 Task: Configure code owners for your repository.
Action: Mouse moved to (1011, 57)
Screenshot: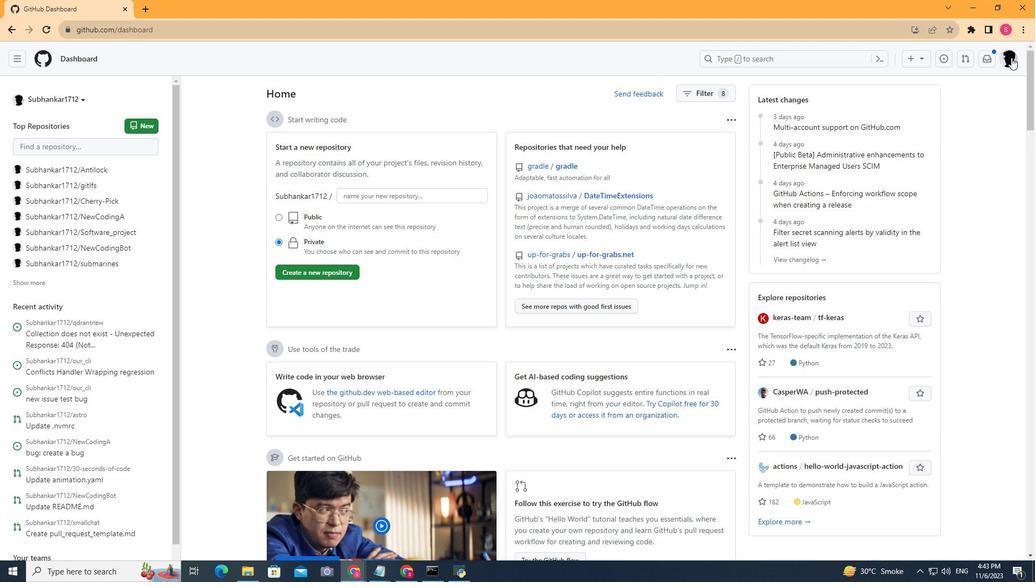 
Action: Mouse pressed left at (1011, 57)
Screenshot: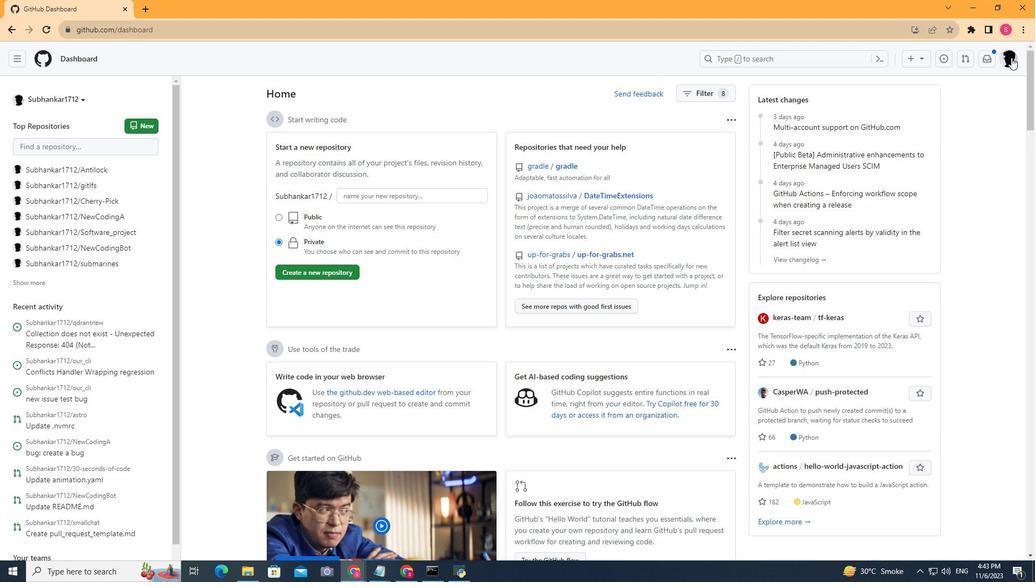 
Action: Mouse moved to (912, 159)
Screenshot: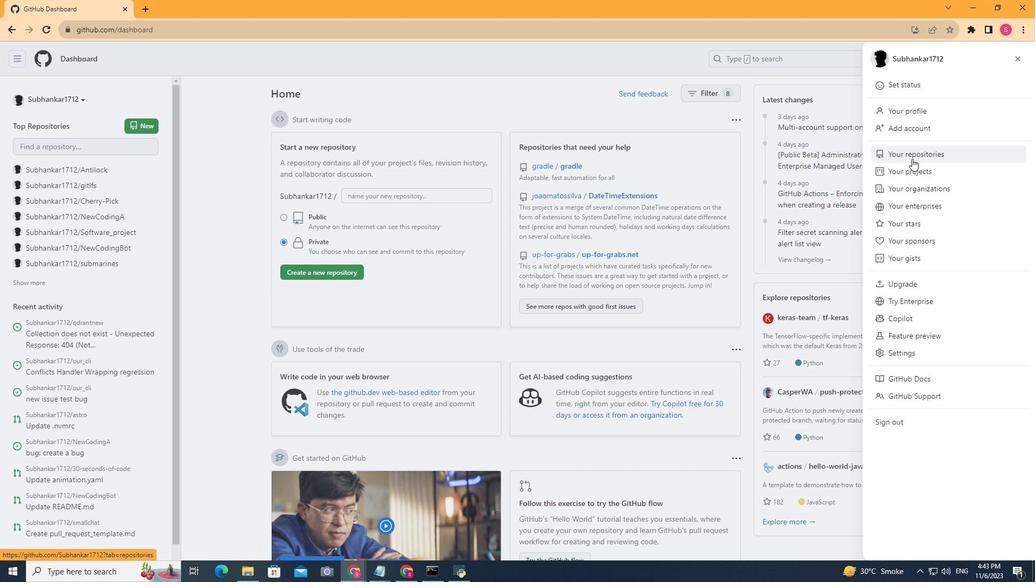 
Action: Mouse pressed left at (912, 159)
Screenshot: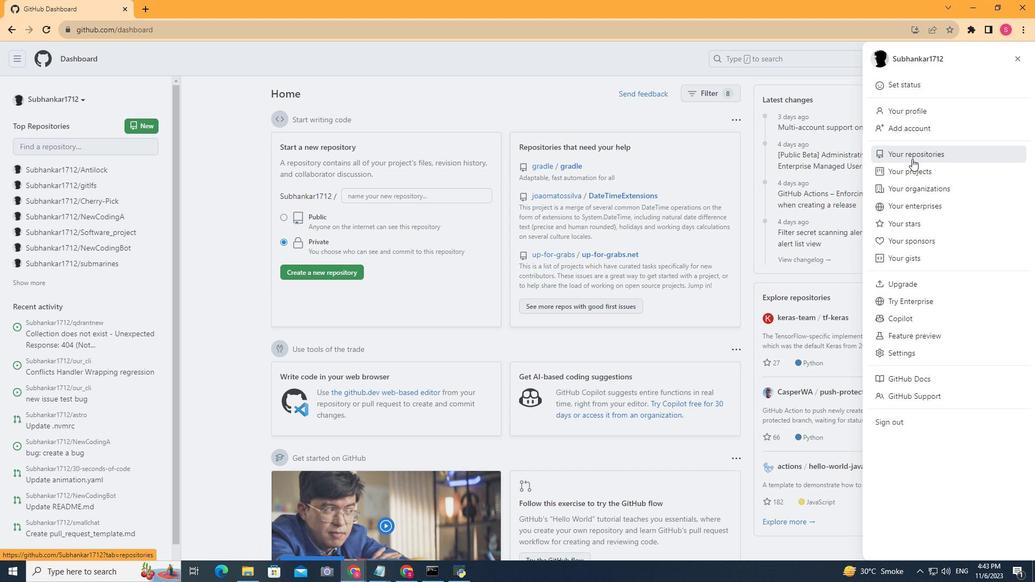 
Action: Mouse moved to (526, 236)
Screenshot: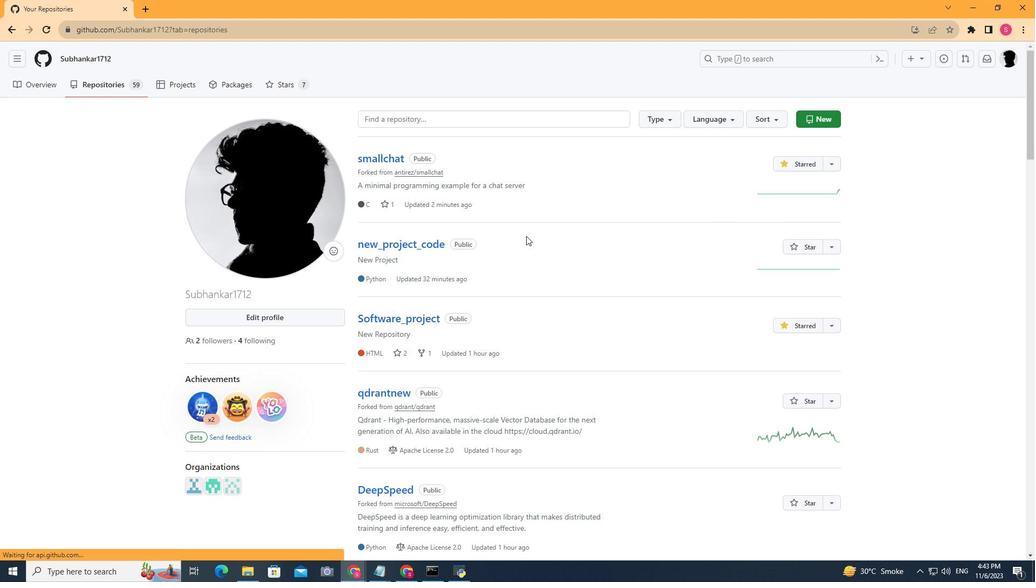 
Action: Mouse scrolled (526, 235) with delta (0, 0)
Screenshot: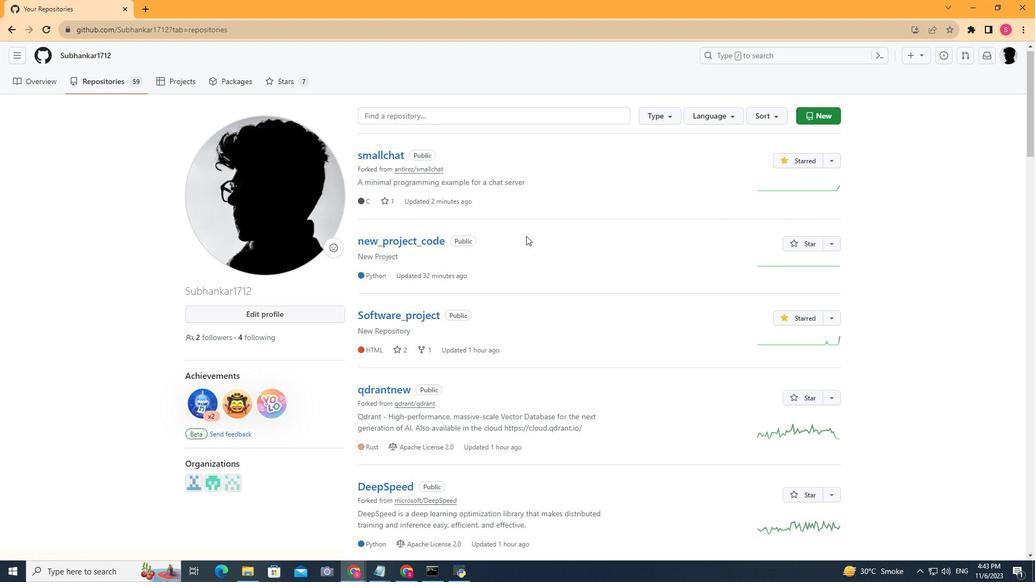 
Action: Mouse scrolled (526, 235) with delta (0, 0)
Screenshot: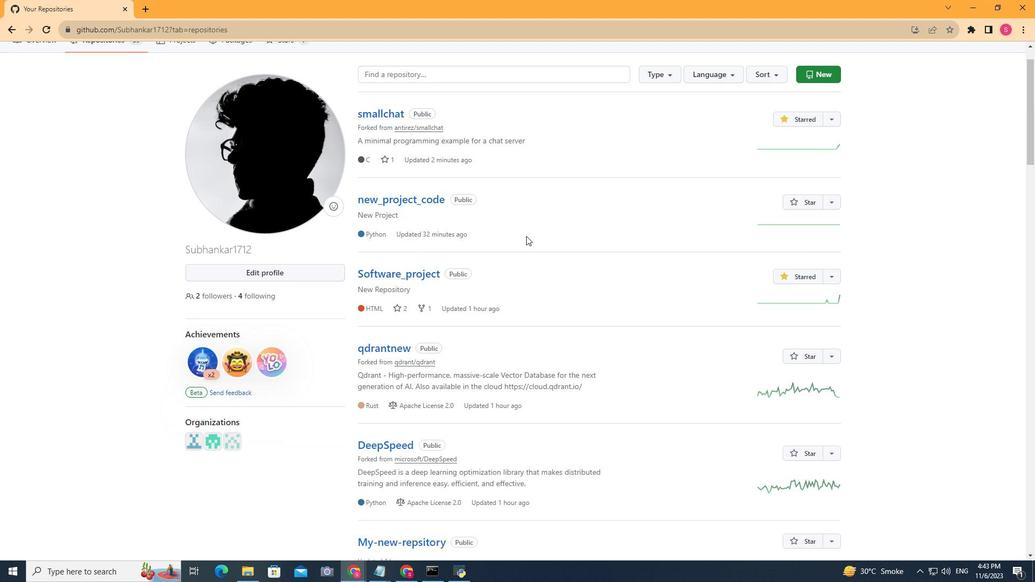 
Action: Mouse scrolled (526, 235) with delta (0, 0)
Screenshot: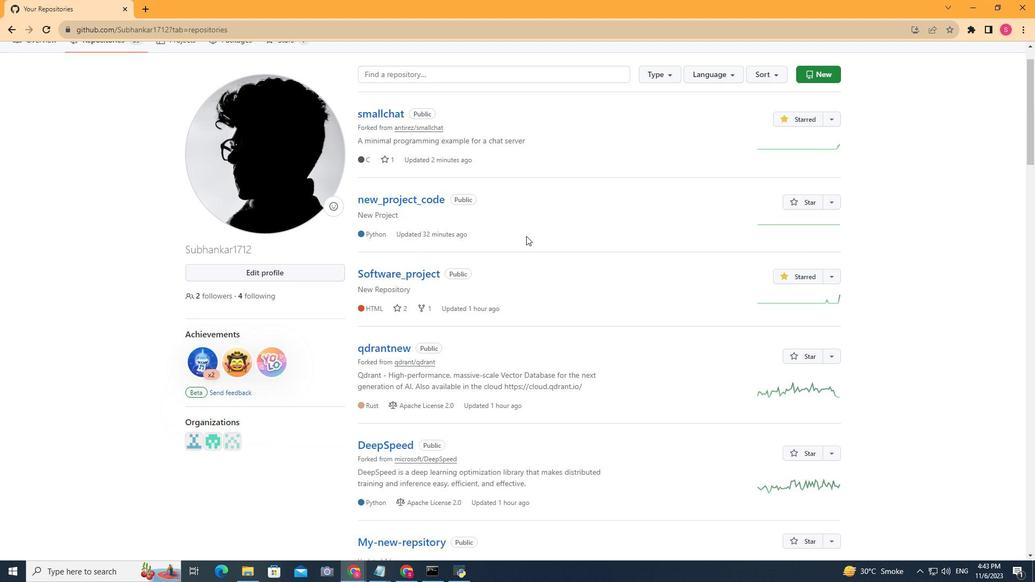 
Action: Mouse scrolled (526, 235) with delta (0, 0)
Screenshot: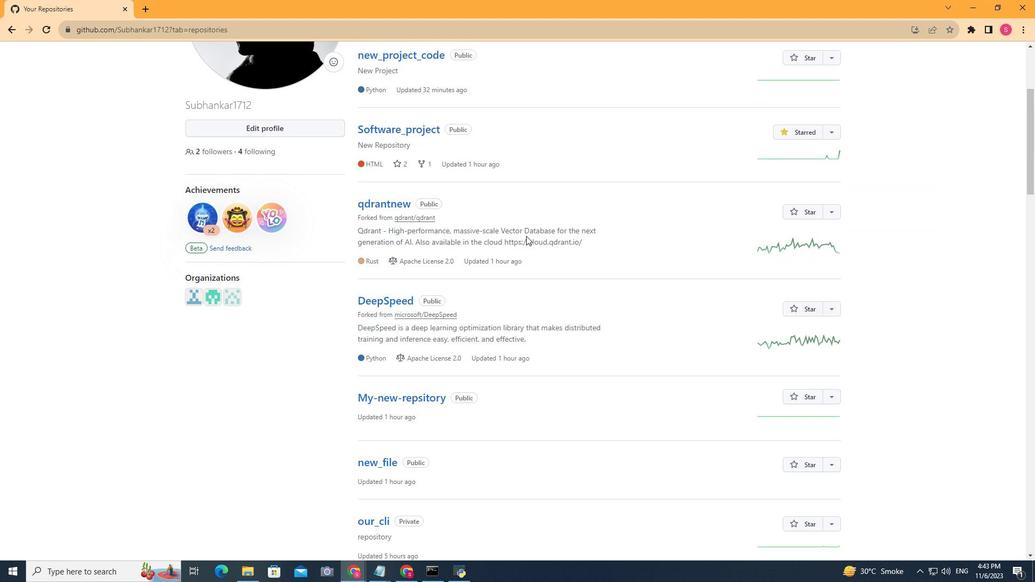 
Action: Mouse scrolled (526, 235) with delta (0, 0)
Screenshot: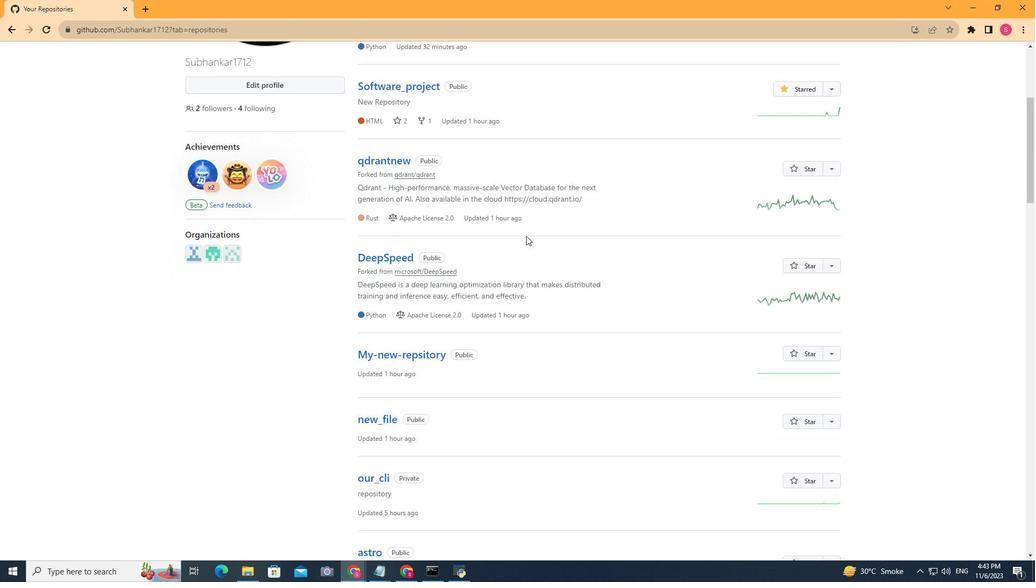 
Action: Mouse scrolled (526, 235) with delta (0, 0)
Screenshot: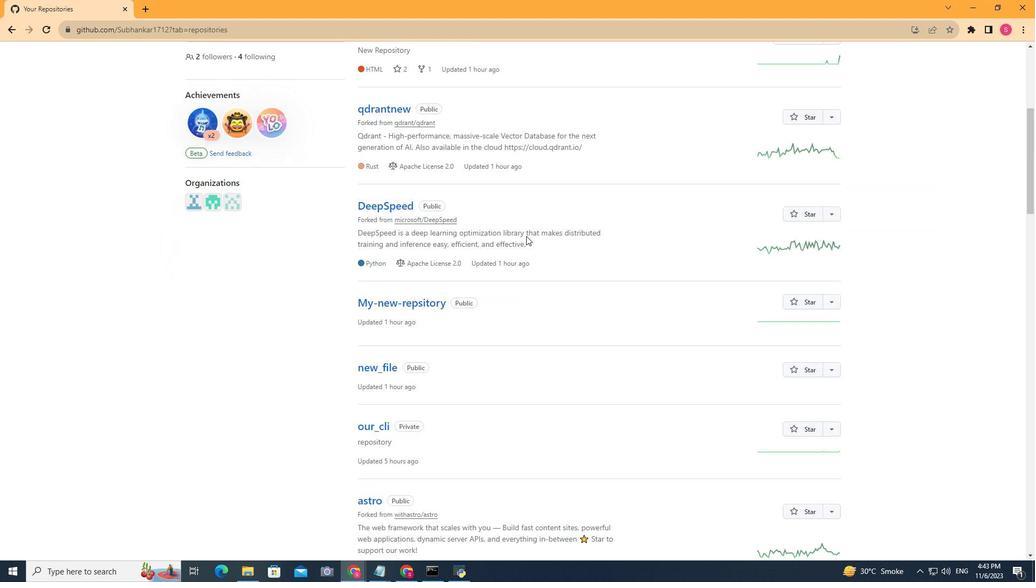 
Action: Mouse scrolled (526, 235) with delta (0, 0)
Screenshot: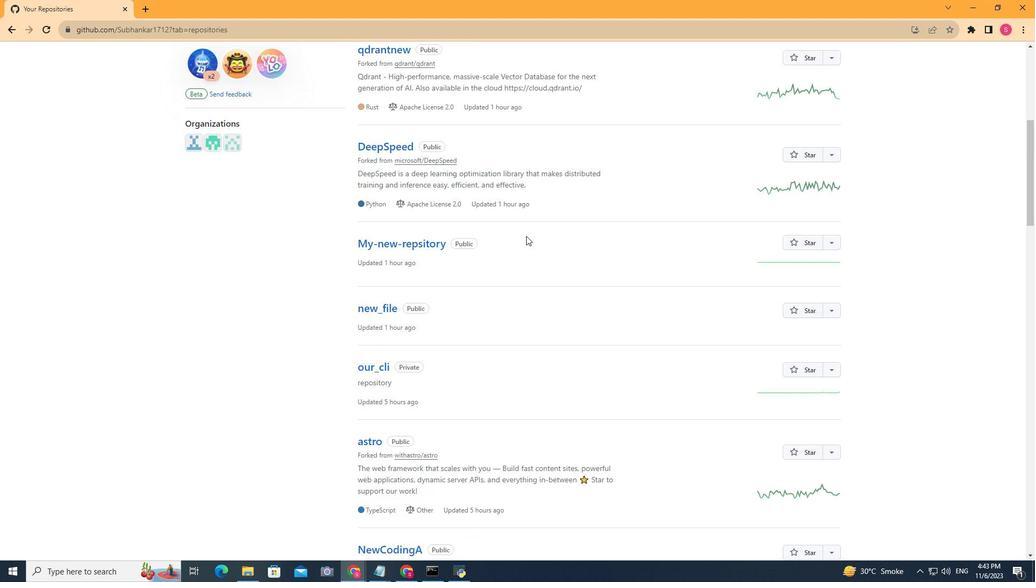 
Action: Mouse scrolled (526, 235) with delta (0, 0)
Screenshot: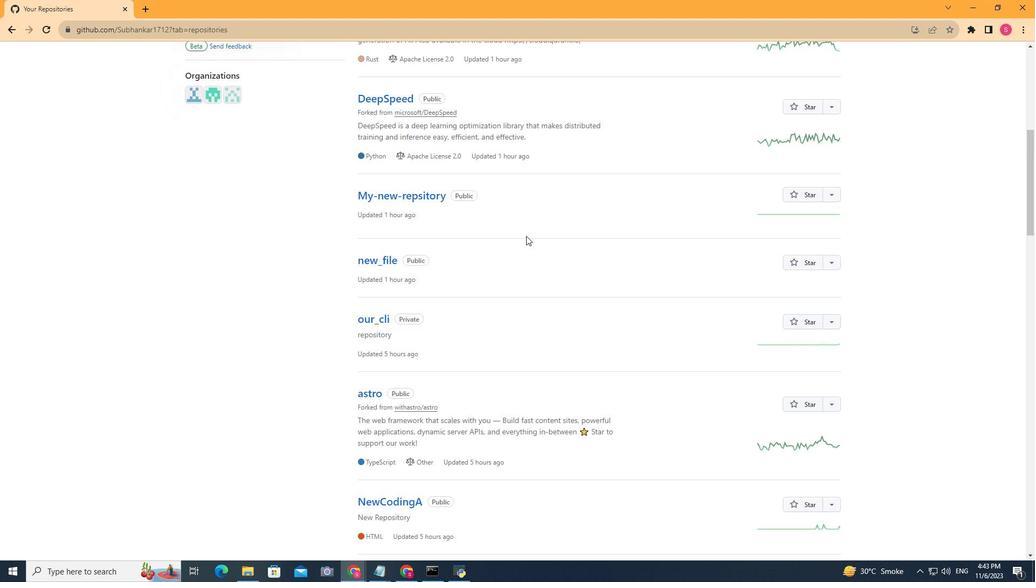 
Action: Mouse scrolled (526, 235) with delta (0, 0)
Screenshot: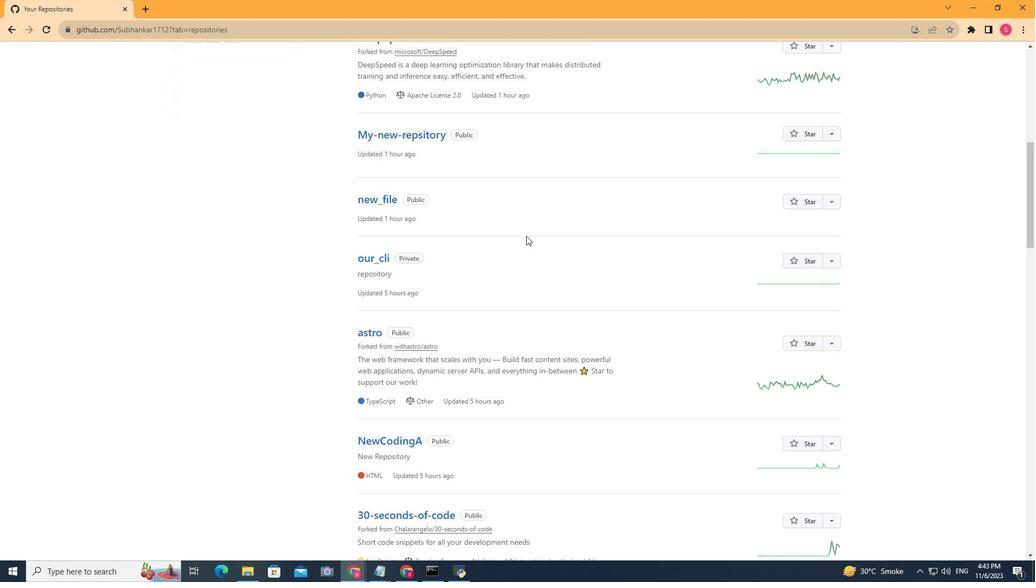 
Action: Mouse scrolled (526, 235) with delta (0, 0)
Screenshot: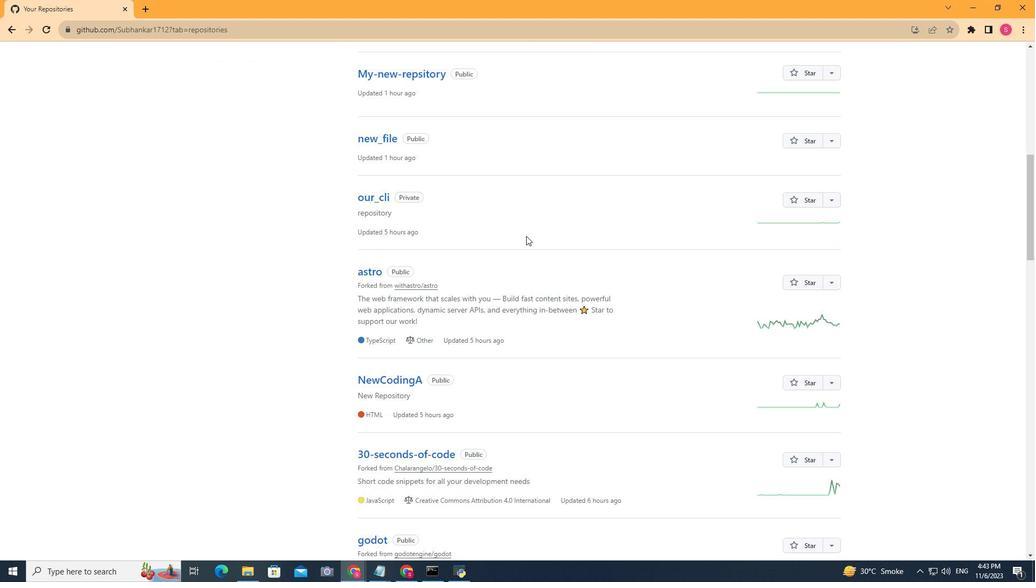 
Action: Mouse scrolled (526, 235) with delta (0, 0)
Screenshot: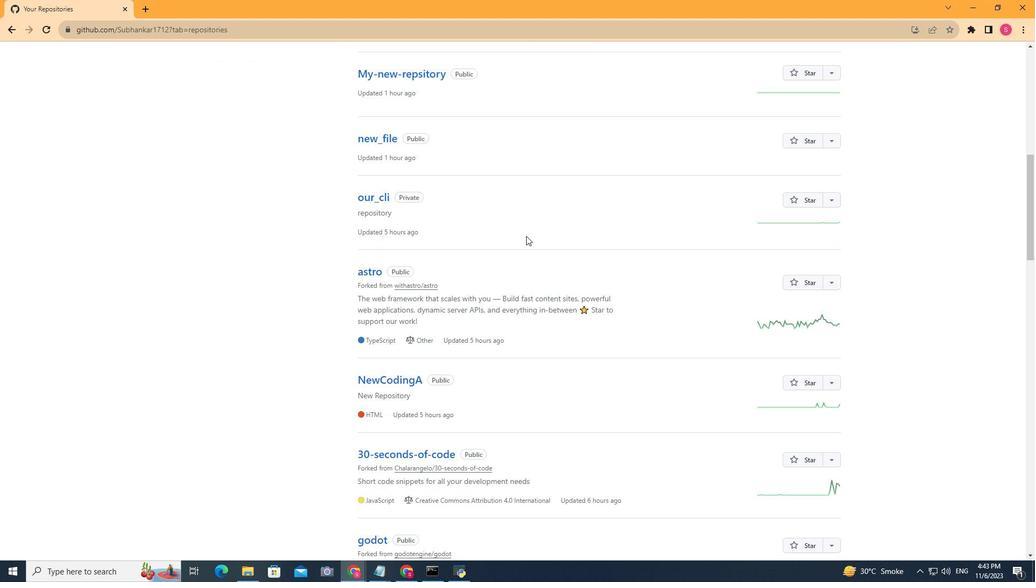 
Action: Mouse scrolled (526, 235) with delta (0, 0)
Screenshot: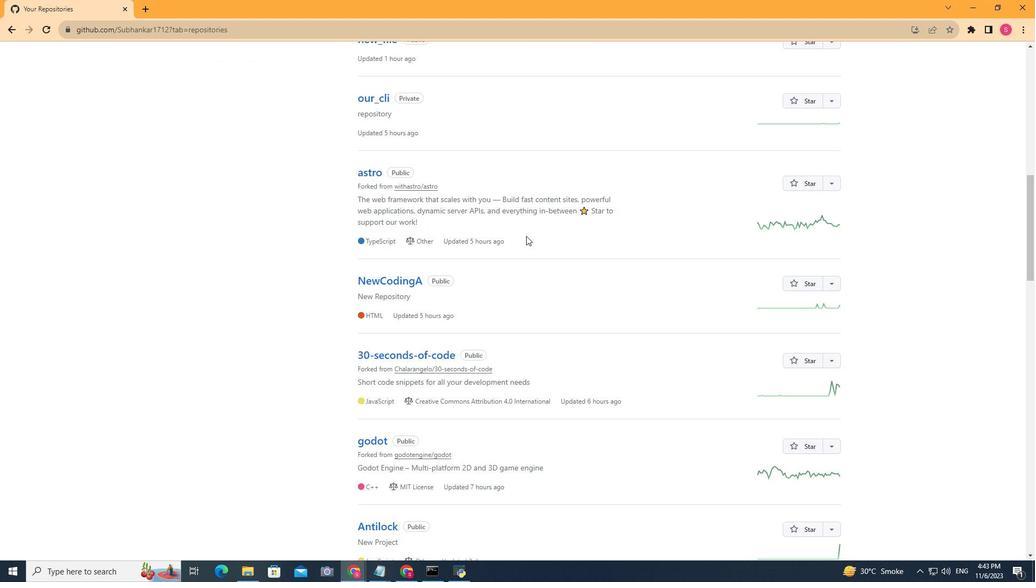 
Action: Mouse scrolled (526, 235) with delta (0, 0)
Screenshot: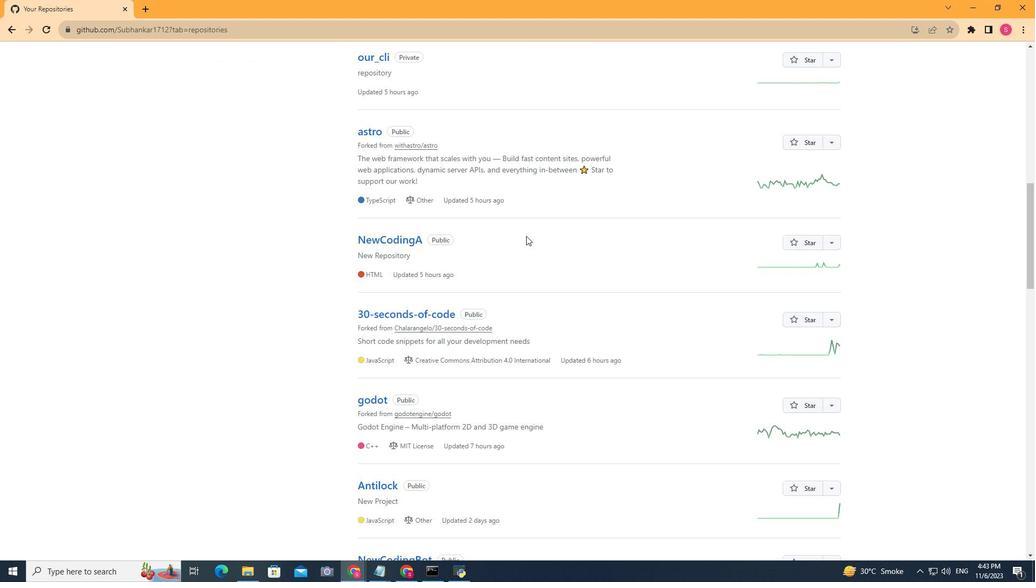 
Action: Mouse scrolled (526, 235) with delta (0, 0)
Screenshot: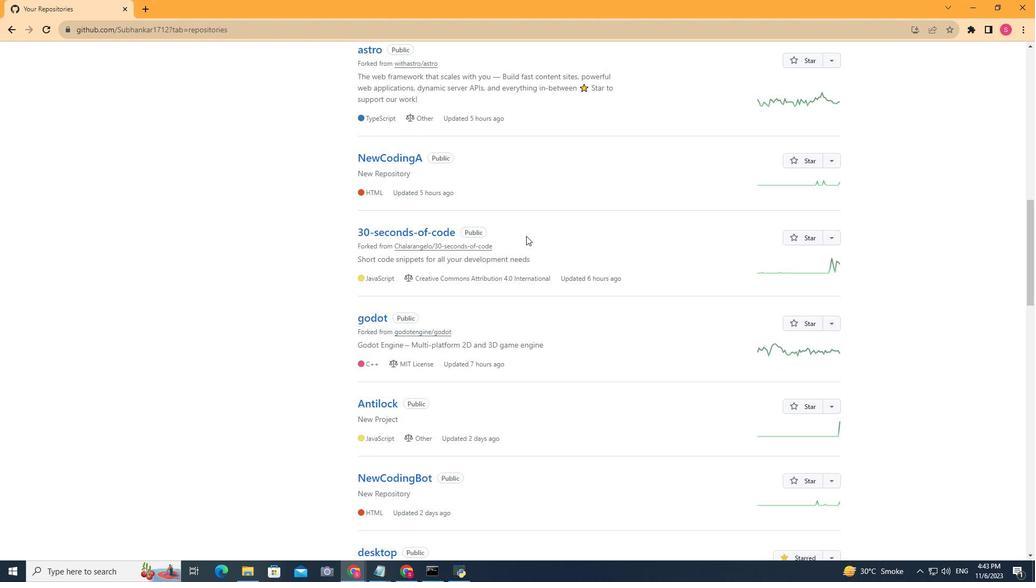 
Action: Mouse moved to (365, 301)
Screenshot: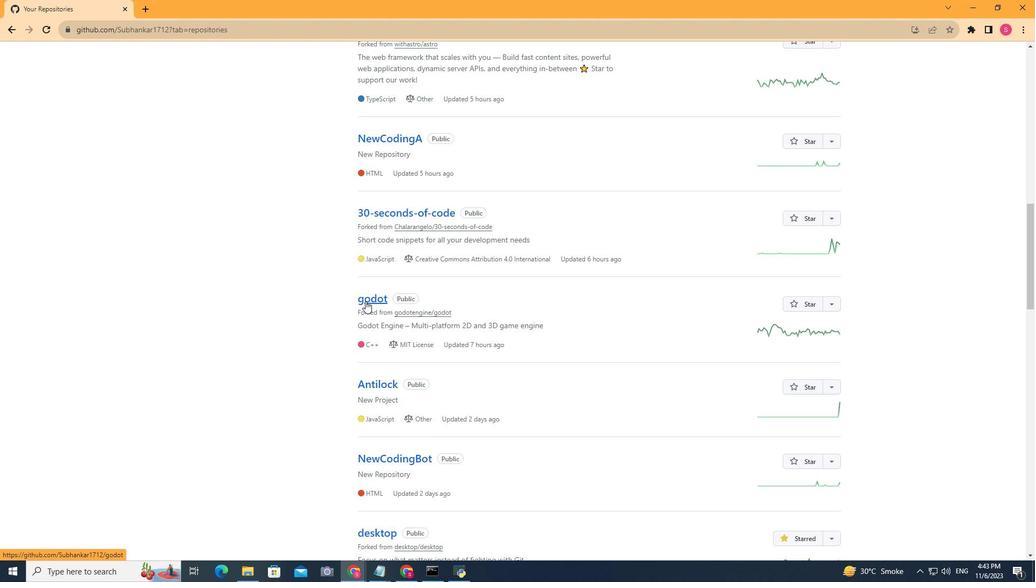 
Action: Mouse pressed left at (365, 301)
Screenshot: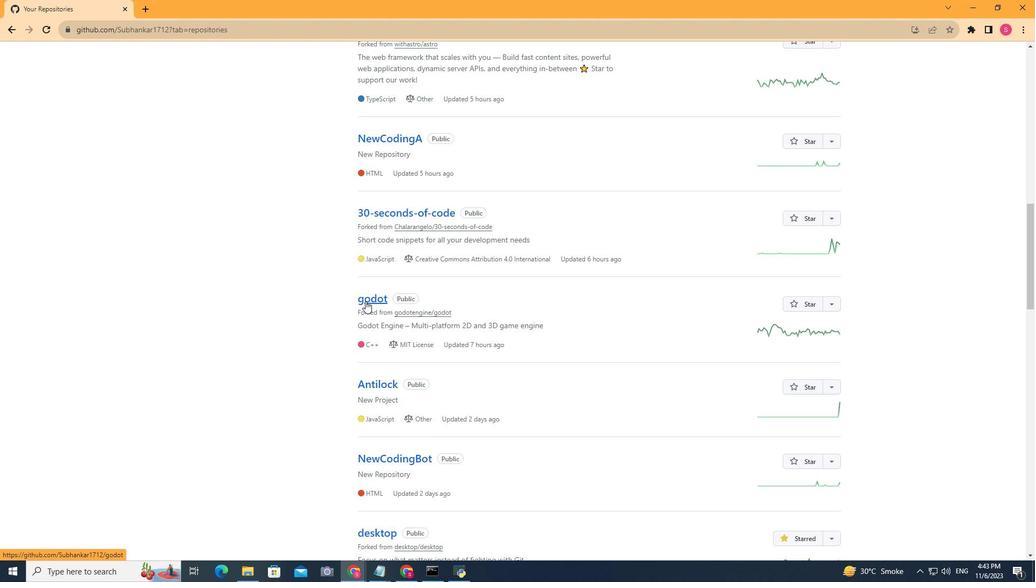 
Action: Mouse moved to (599, 165)
Screenshot: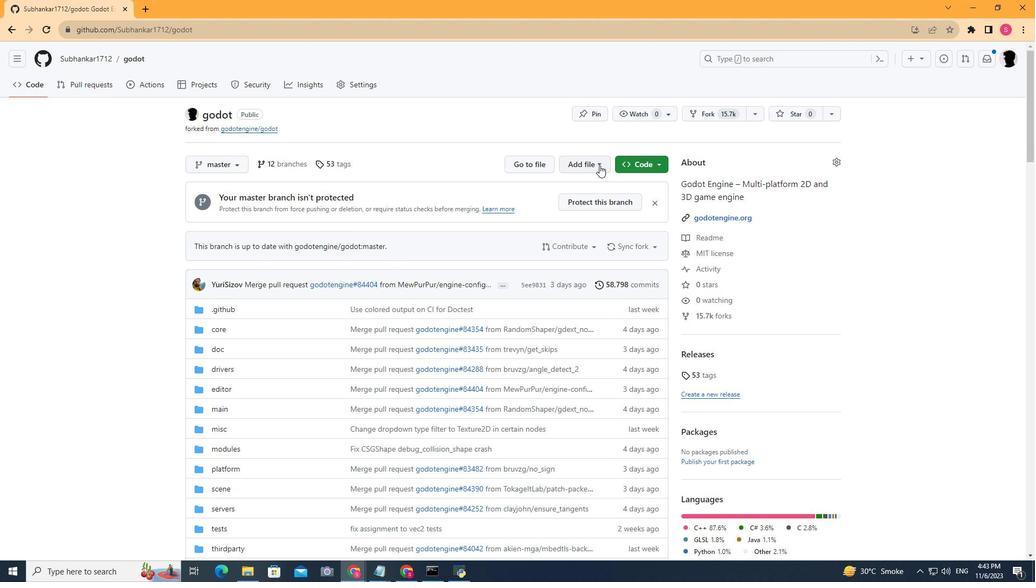 
Action: Mouse pressed left at (599, 165)
Screenshot: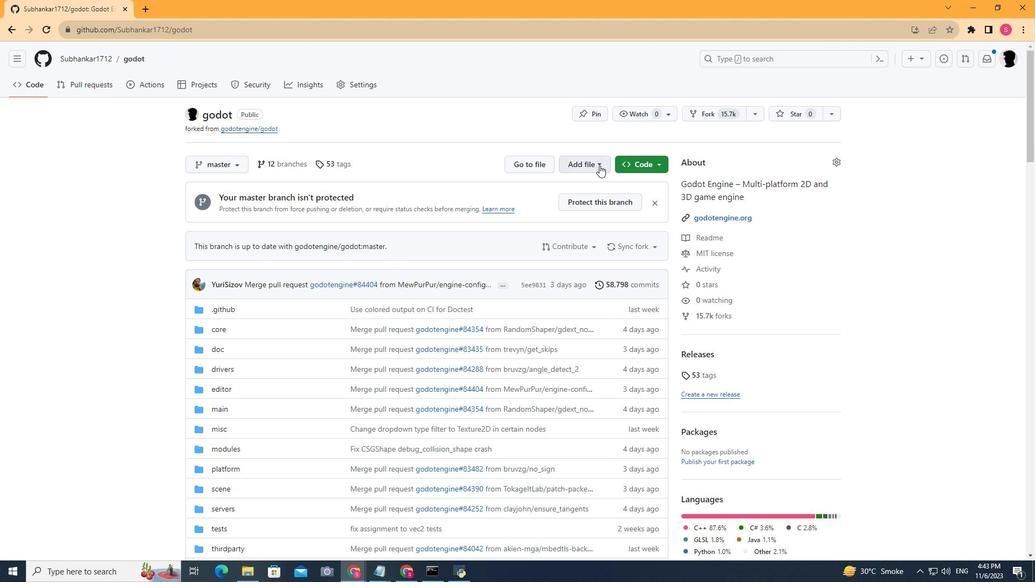 
Action: Mouse moved to (539, 180)
Screenshot: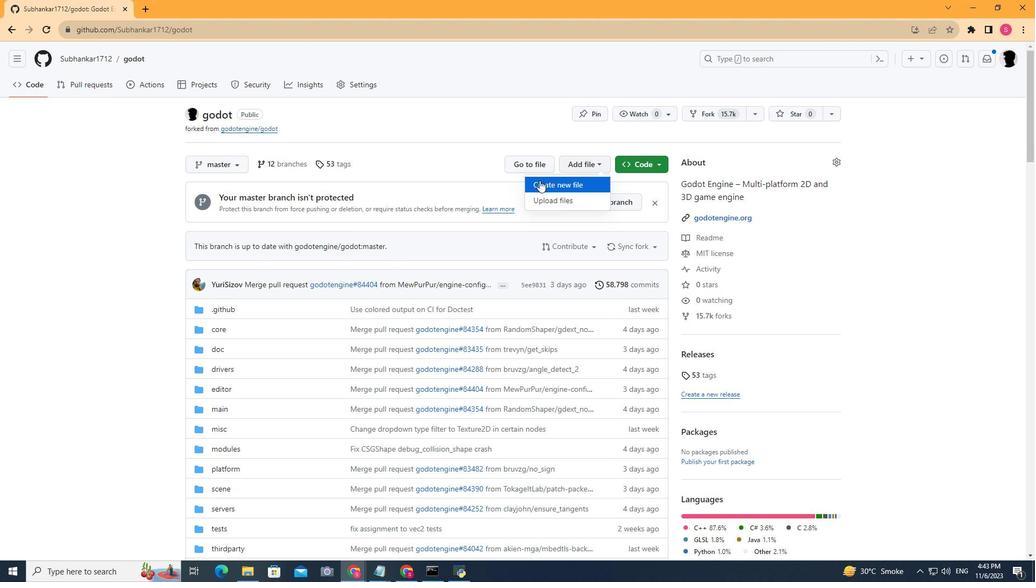 
Action: Mouse pressed left at (539, 180)
Screenshot: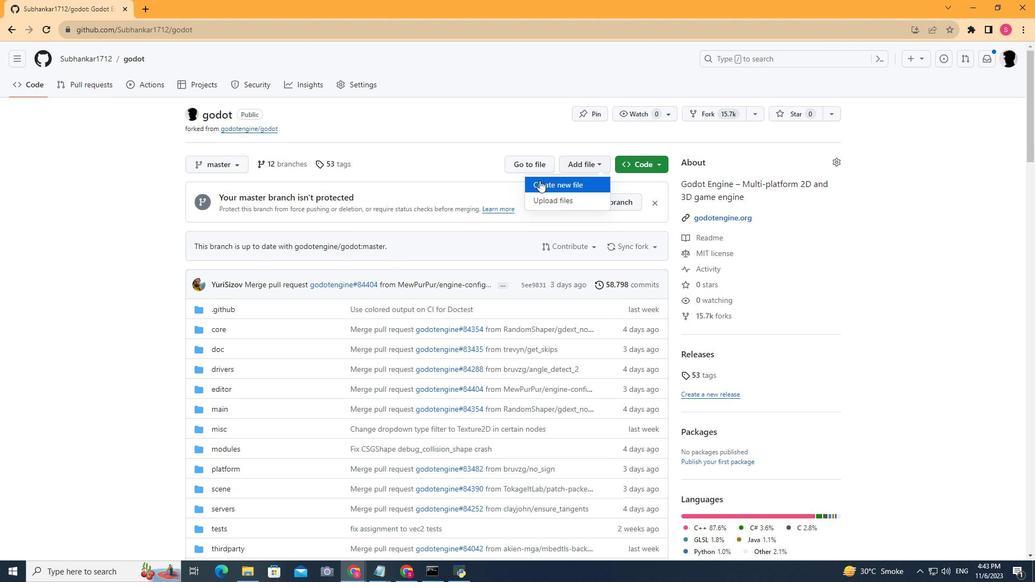 
Action: Mouse moved to (280, 117)
Screenshot: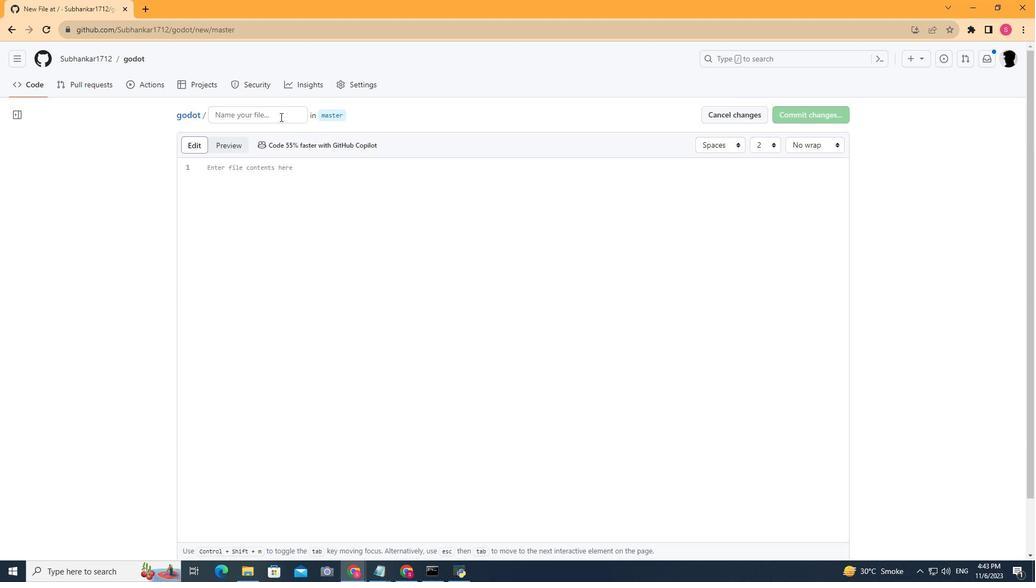 
Action: Mouse pressed left at (280, 117)
Screenshot: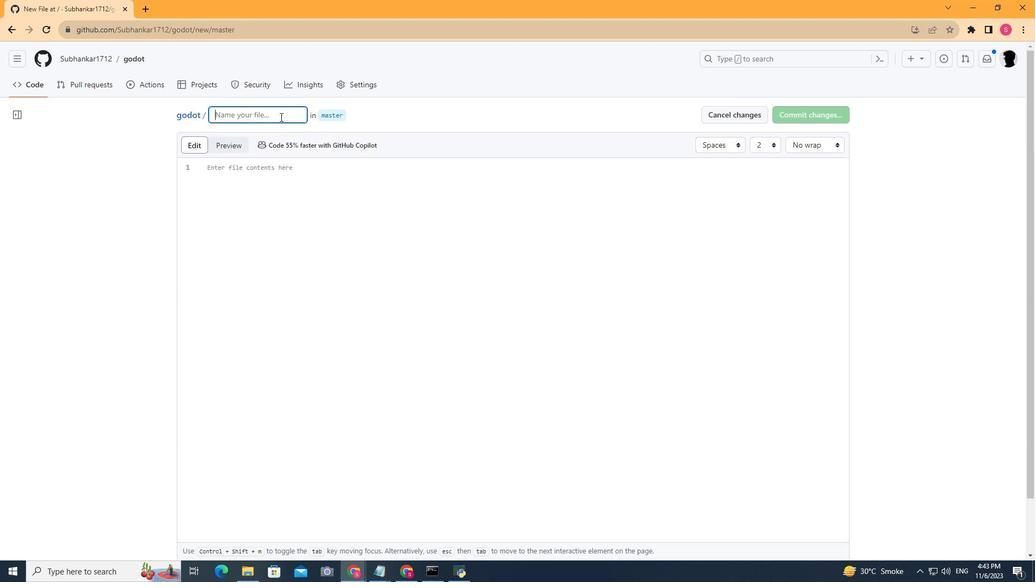 
Action: Key pressed <Key.shift><Key.shift><Key.shift><Key.shift><Key.shift><Key.shift><Key.shift><Key.shift><Key.shift><Key.shift><Key.shift><Key.shift><Key.shift><Key.shift><Key.shift><Key.shift><Key.shift><Key.shift><Key.shift><Key.shift>CODEOWNERS
Screenshot: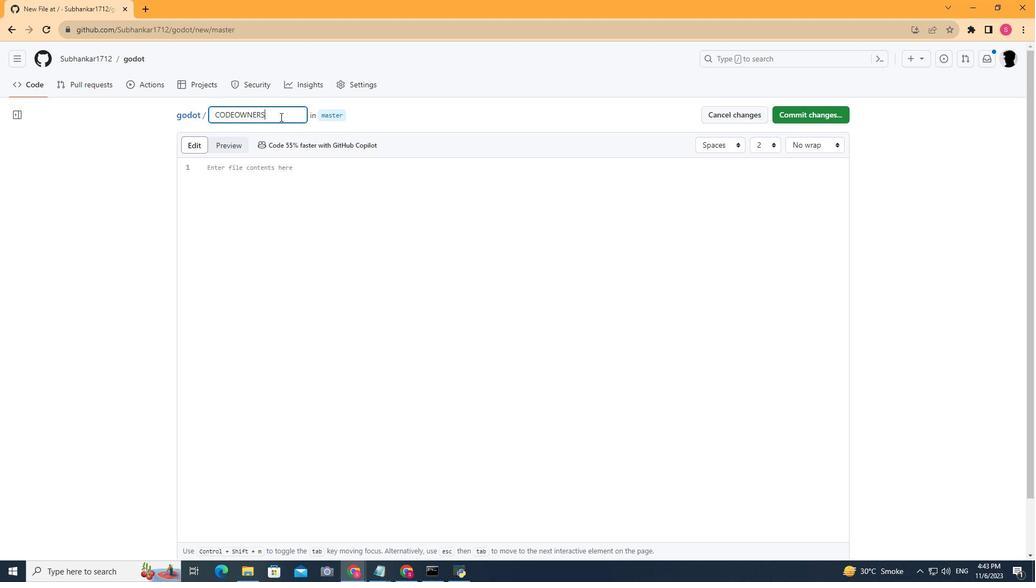 
Action: Mouse moved to (253, 180)
Screenshot: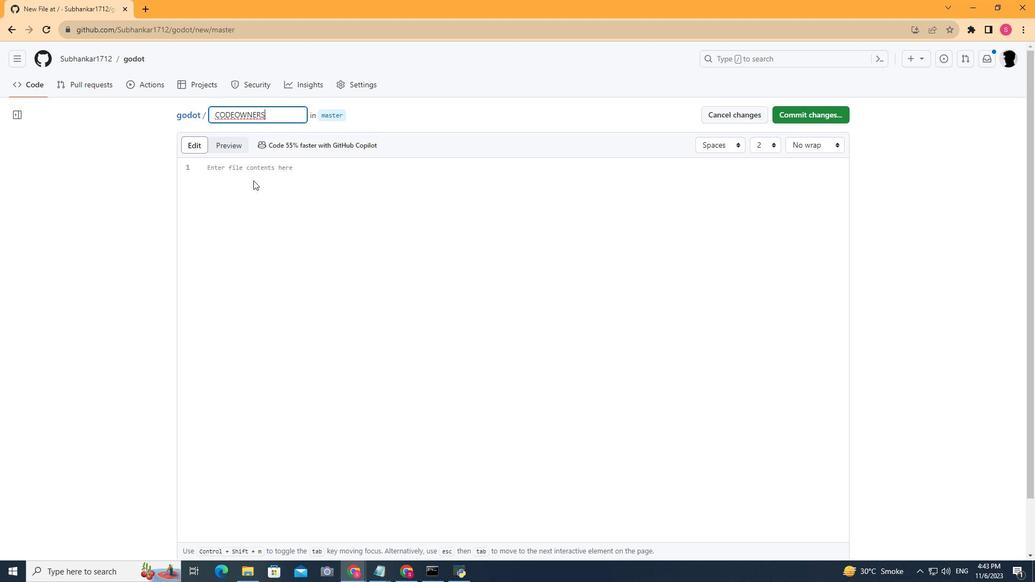 
Action: Mouse pressed left at (253, 180)
Screenshot: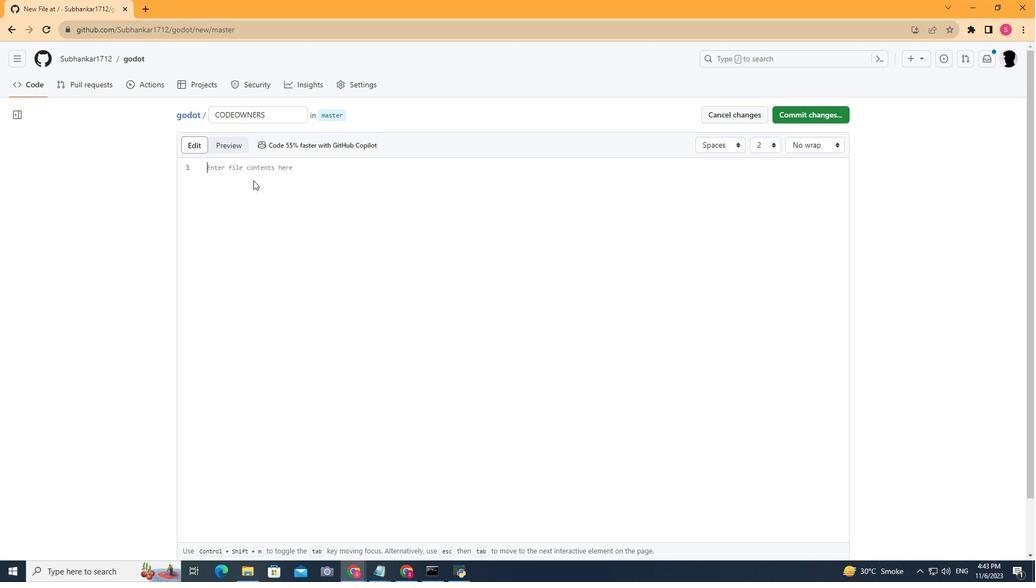 
Action: Key pressed /platform<Key.shift><Key.shift><Key.shift>_ma<Key.backspace>ethods.py<Key.space><Key.shift>@<Key.shift><Key.shift><Key.shift><Key.shift><Key.shift><Key.shift><Key.shift><Key.shift><Key.shift>Yuri<Key.shift><Key.shift><Key.shift>Sizov
Screenshot: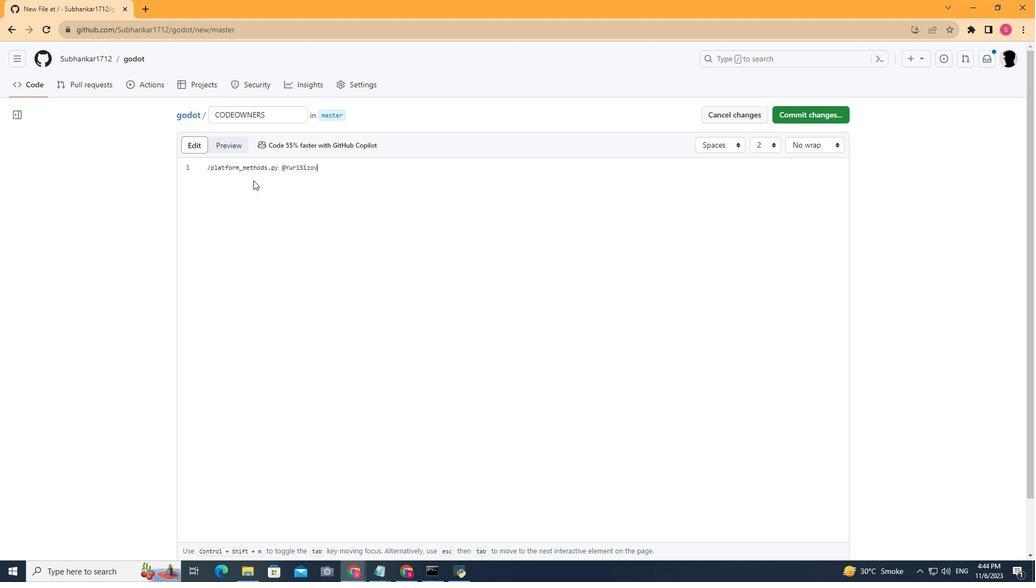 
Action: Mouse moved to (806, 118)
Screenshot: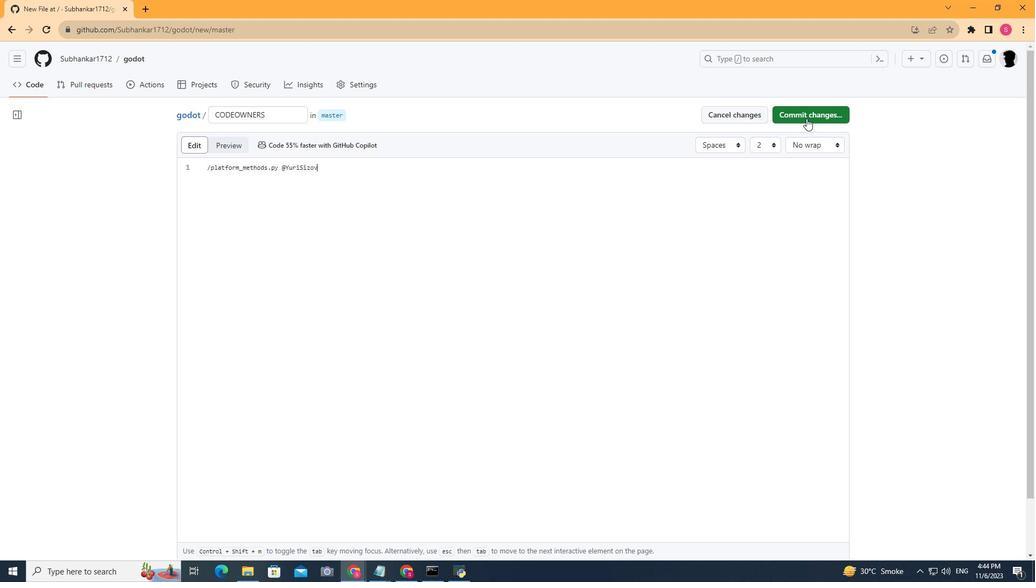 
Action: Mouse pressed left at (806, 118)
Screenshot: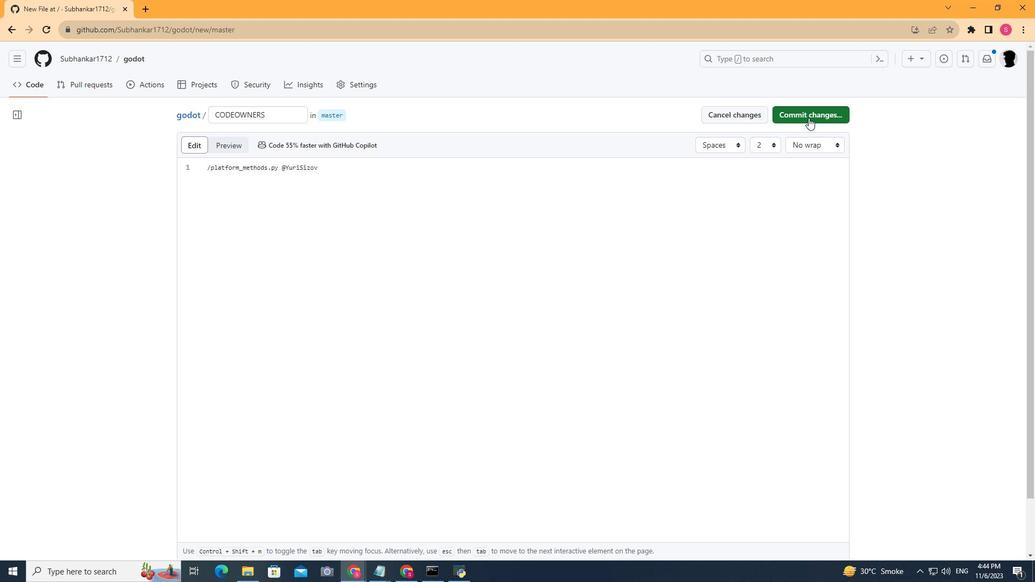
Action: Mouse moved to (627, 419)
Screenshot: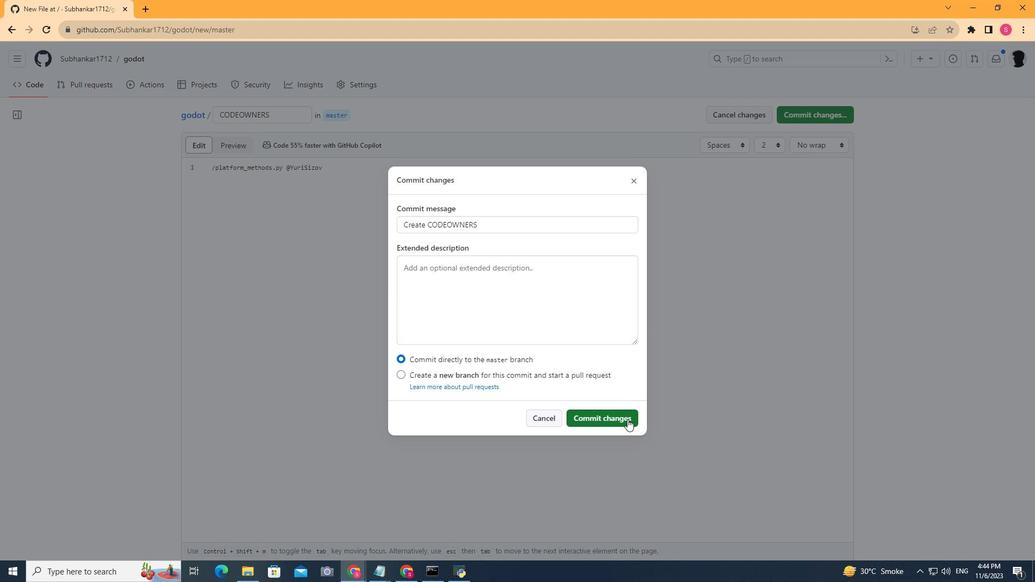 
Action: Mouse pressed left at (627, 419)
Screenshot: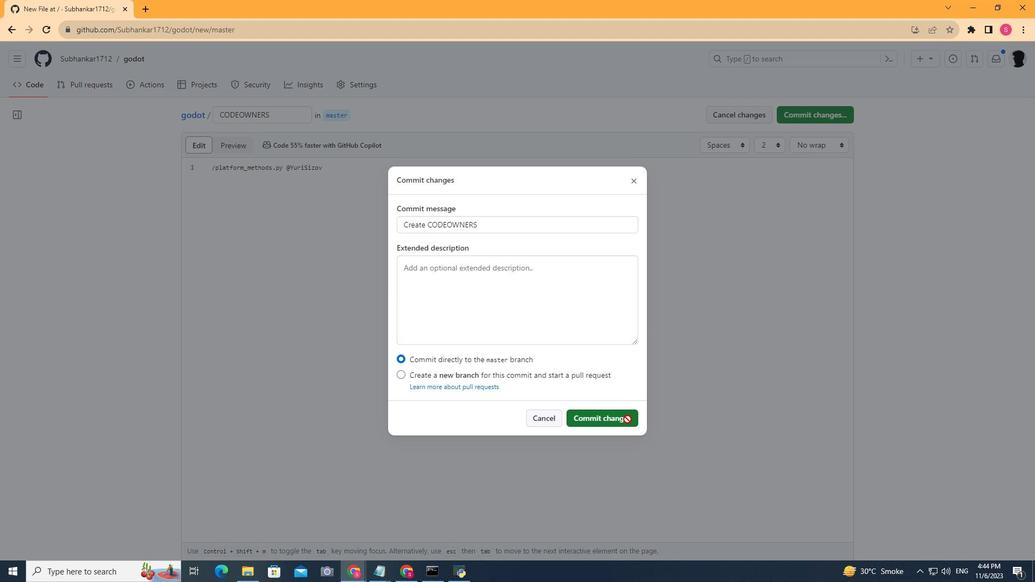 
Action: Mouse moved to (400, 296)
Screenshot: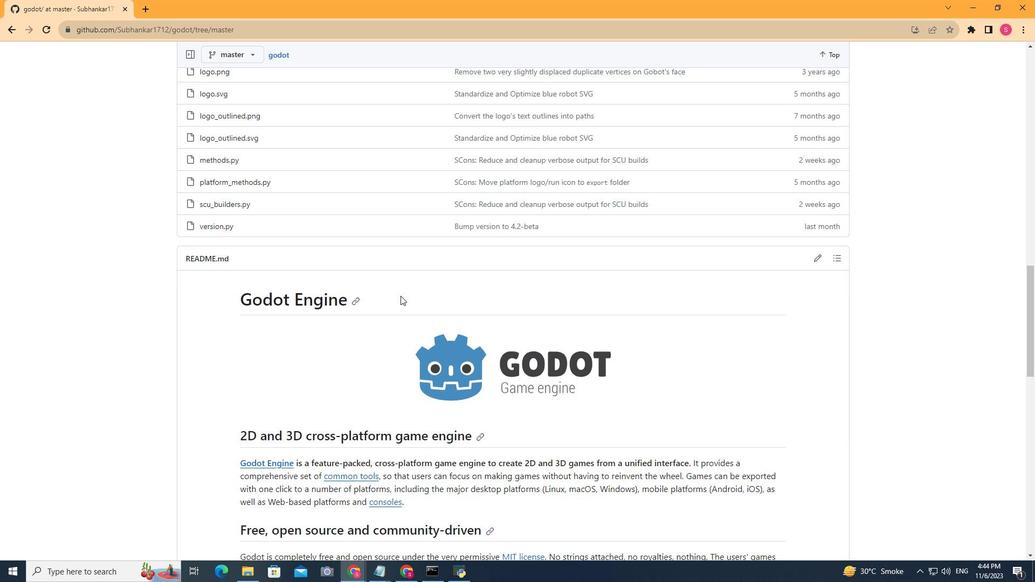 
Action: Mouse scrolled (400, 296) with delta (0, 0)
Screenshot: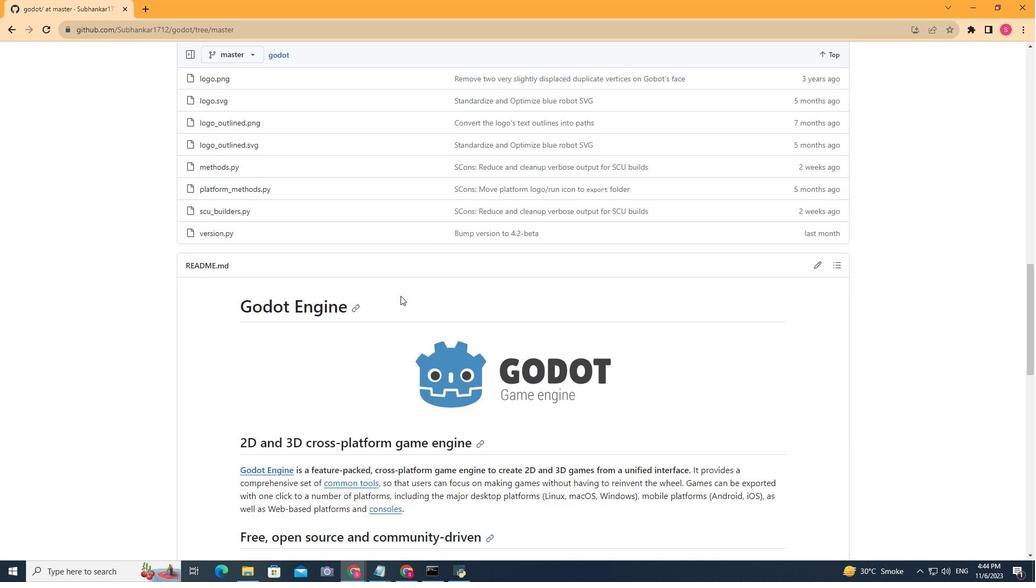 
Action: Mouse scrolled (400, 296) with delta (0, 0)
Screenshot: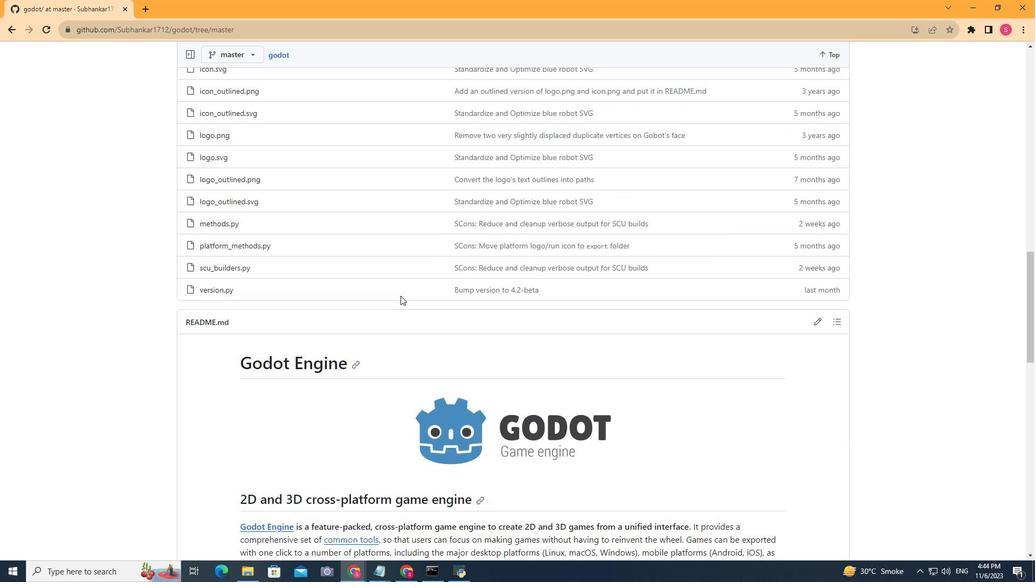 
Action: Mouse scrolled (400, 296) with delta (0, 0)
Screenshot: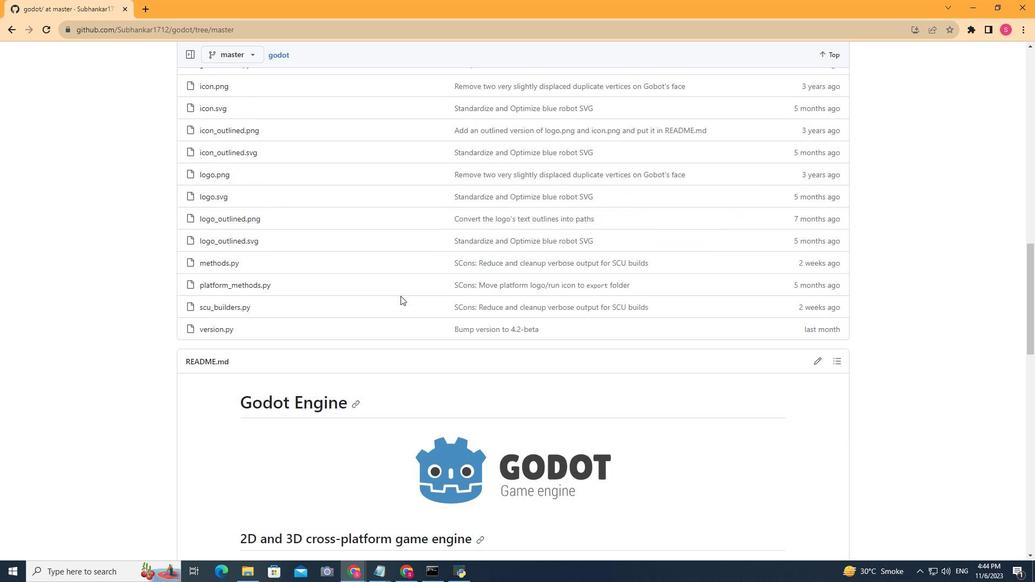 
Action: Mouse moved to (245, 332)
Screenshot: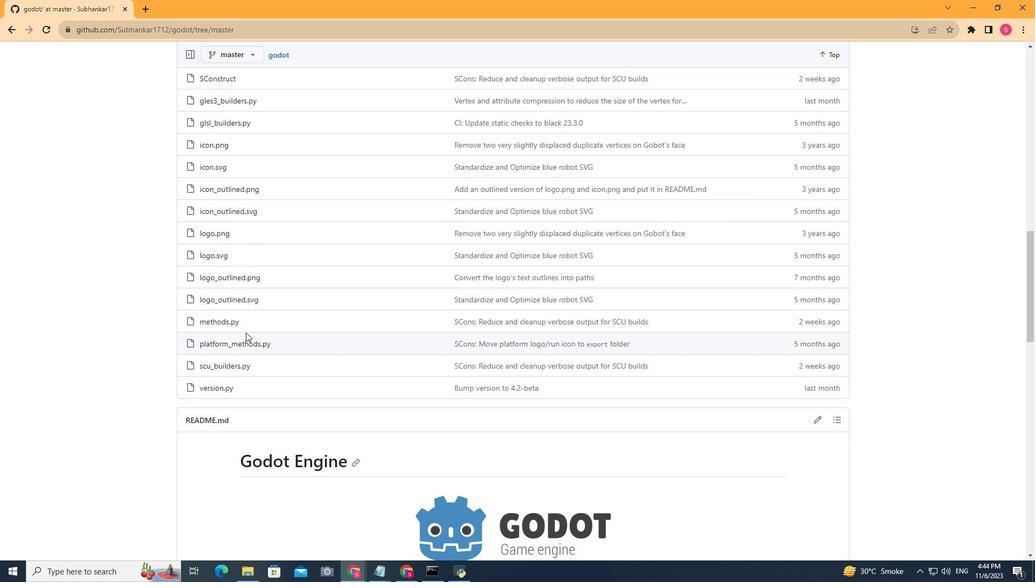 
Action: Mouse scrolled (245, 333) with delta (0, 0)
Screenshot: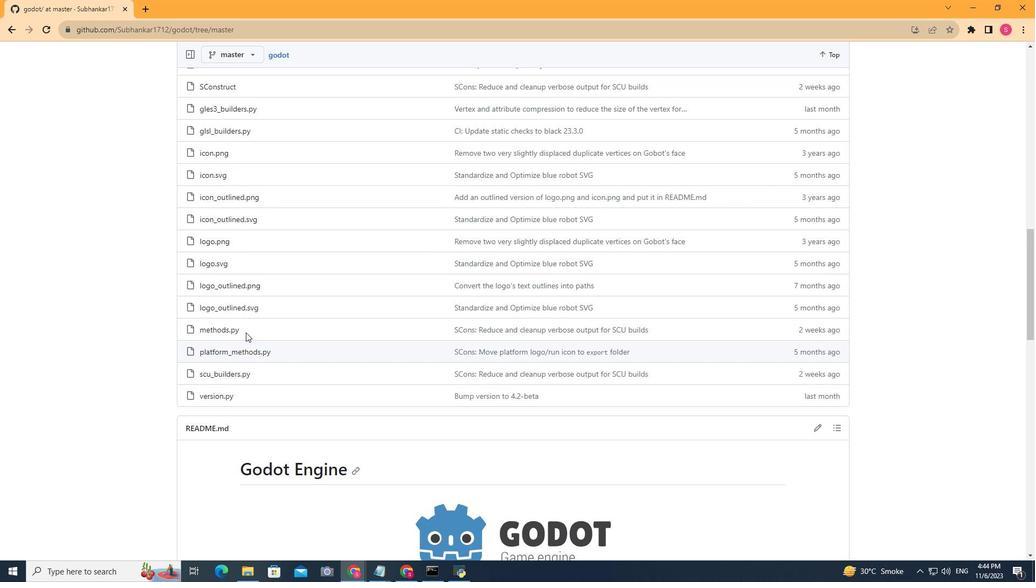 
Action: Mouse scrolled (245, 333) with delta (0, 0)
Screenshot: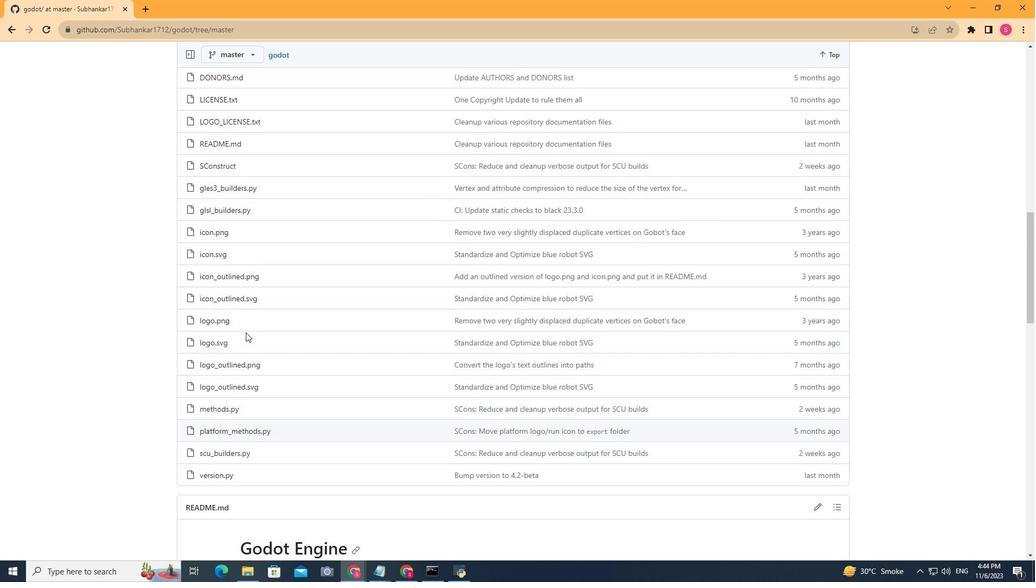 
Action: Mouse scrolled (245, 333) with delta (0, 0)
Screenshot: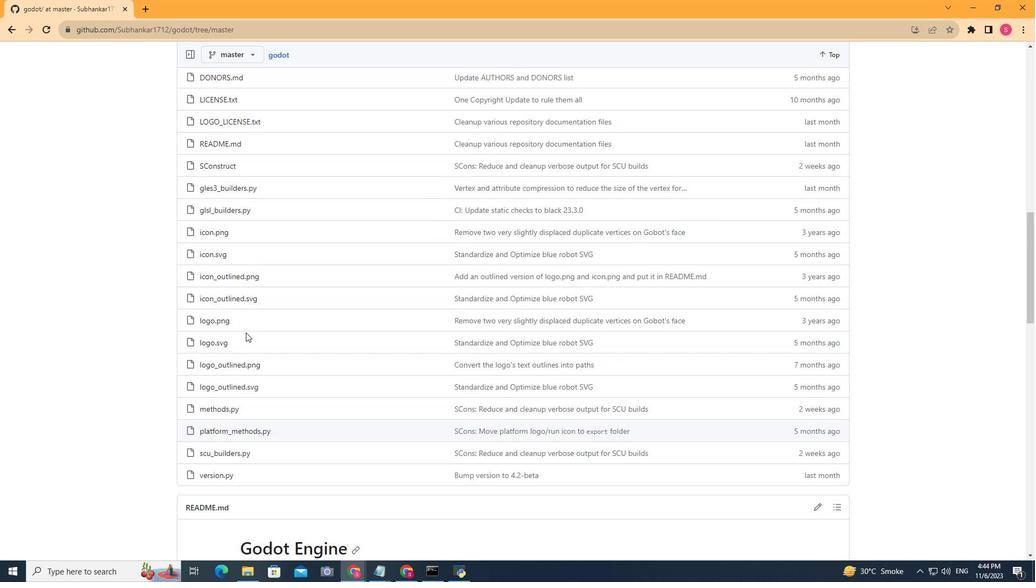 
Action: Mouse scrolled (245, 333) with delta (0, 0)
Screenshot: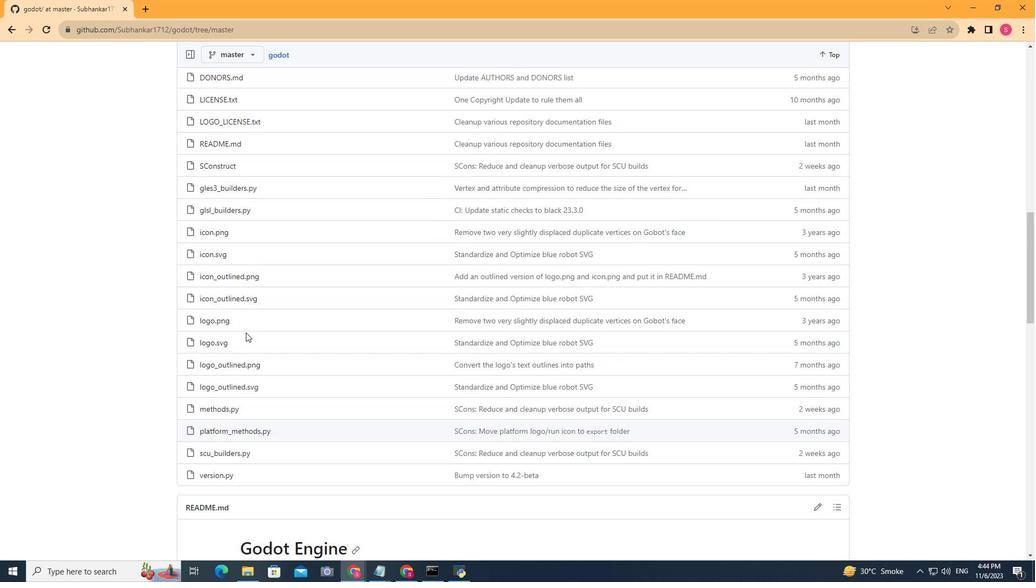 
Action: Mouse scrolled (245, 333) with delta (0, 0)
Screenshot: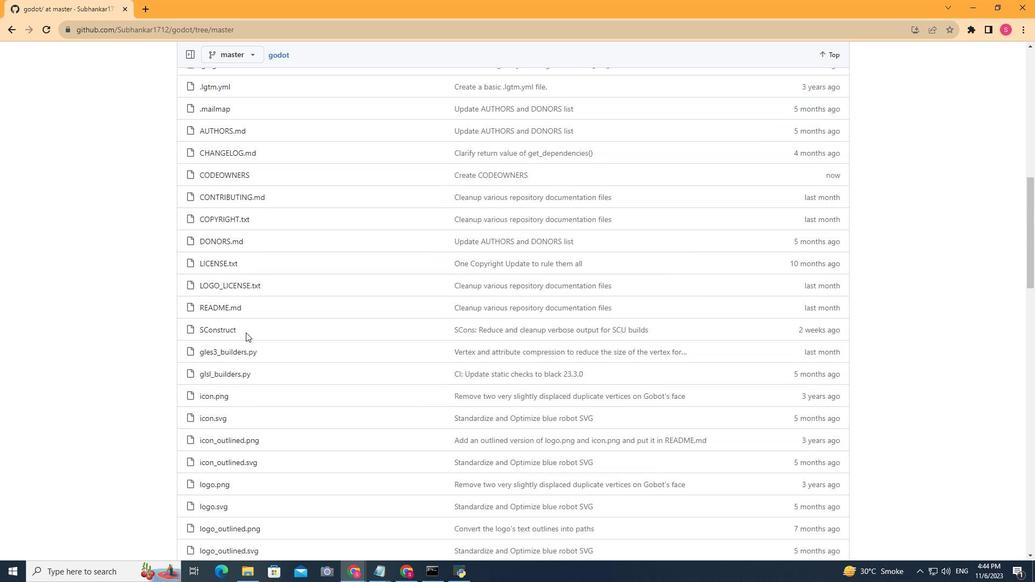 
Action: Mouse moved to (245, 332)
Screenshot: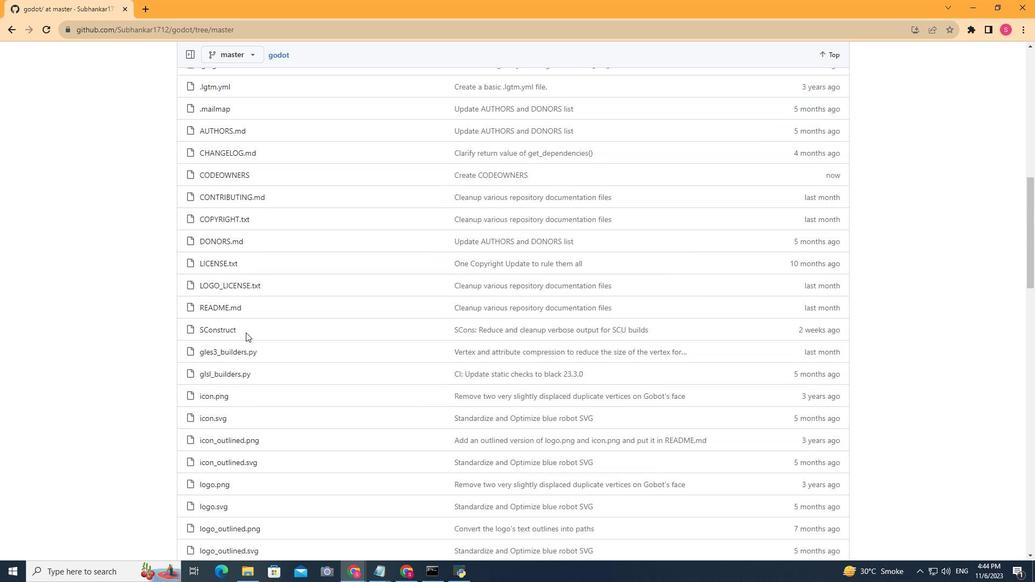
Action: Mouse scrolled (245, 333) with delta (0, 0)
Screenshot: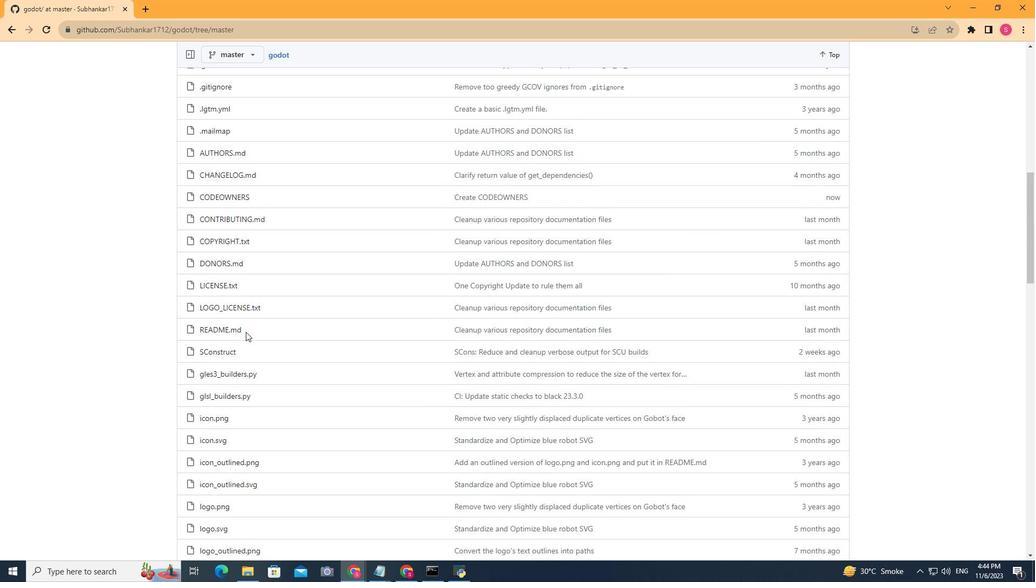 
Action: Mouse scrolled (245, 333) with delta (0, 0)
Screenshot: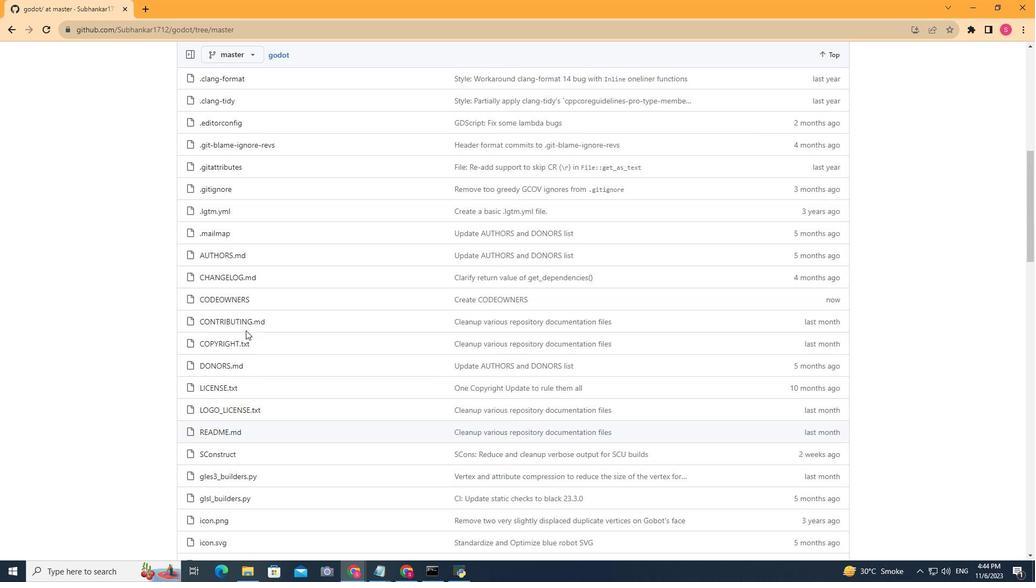 
Action: Mouse scrolled (245, 333) with delta (0, 0)
Screenshot: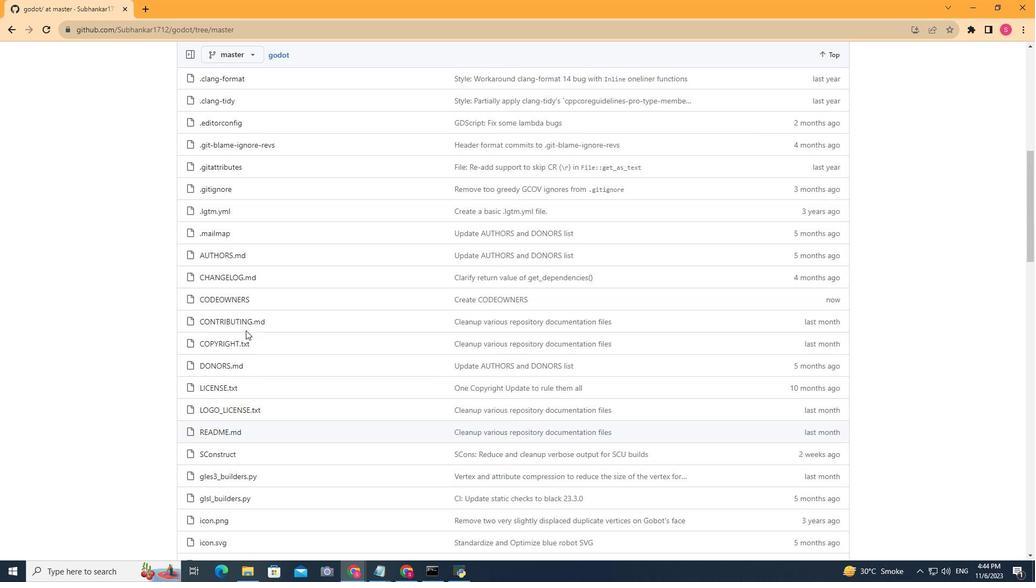 
Action: Mouse moved to (245, 332)
Screenshot: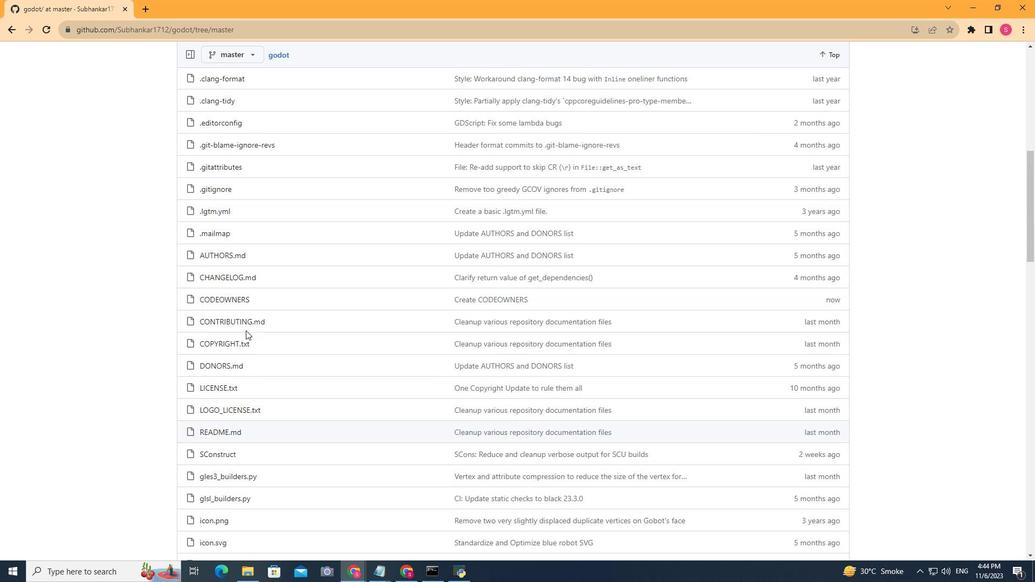 
Action: Mouse scrolled (245, 332) with delta (0, 0)
Screenshot: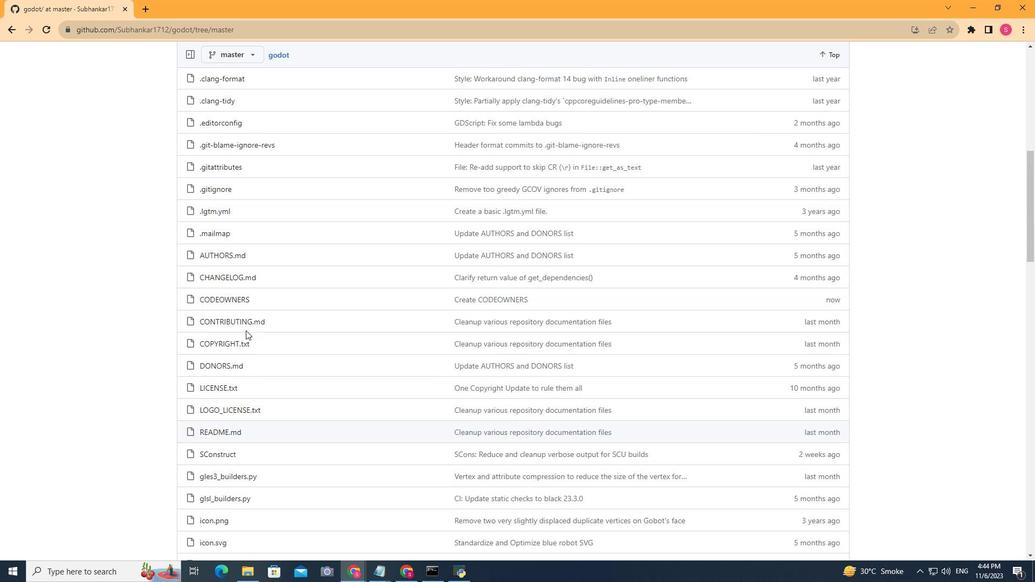 
Action: Mouse scrolled (245, 332) with delta (0, 0)
Screenshot: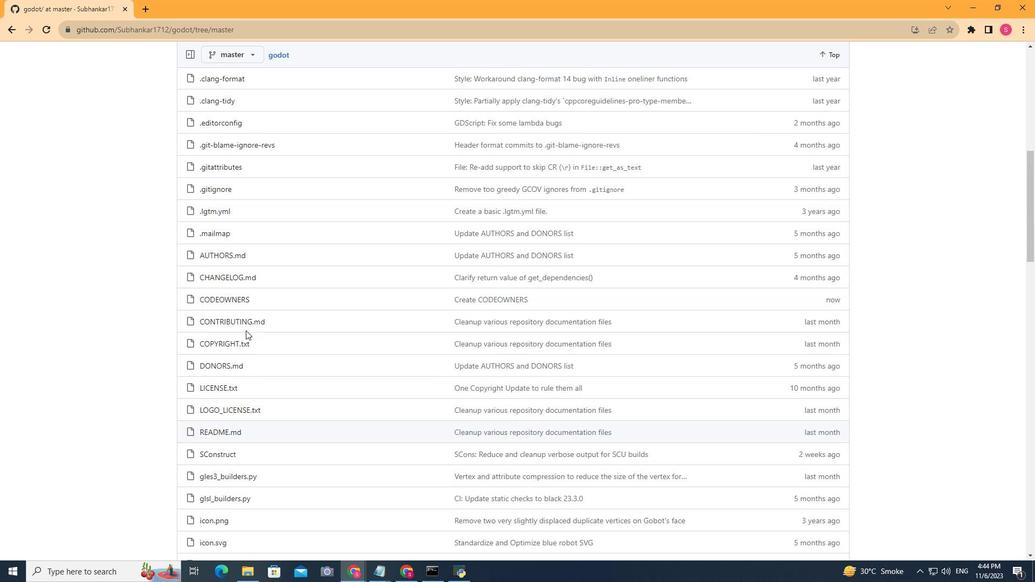 
Action: Mouse scrolled (245, 332) with delta (0, 0)
Screenshot: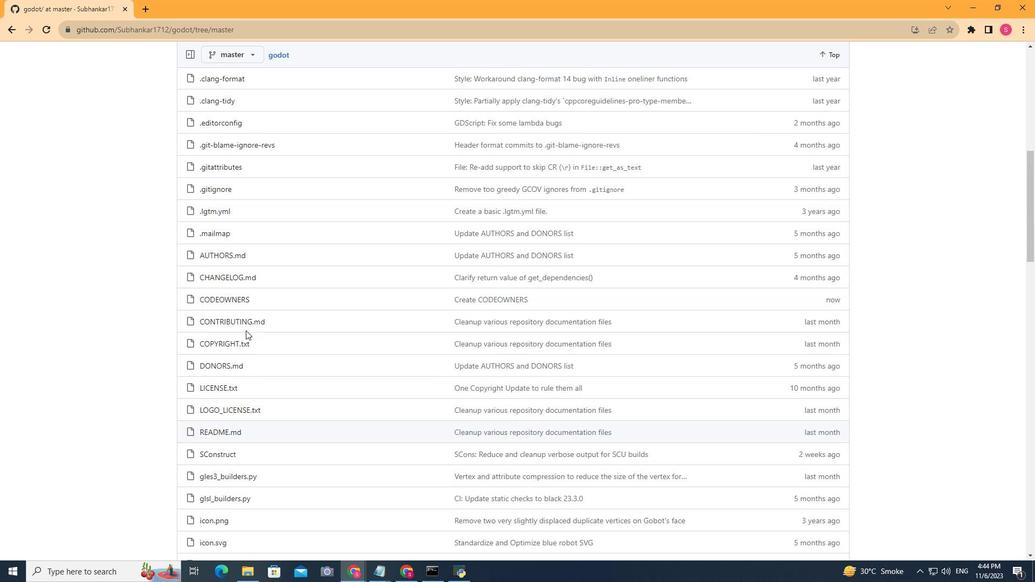 
Action: Mouse moved to (245, 328)
Screenshot: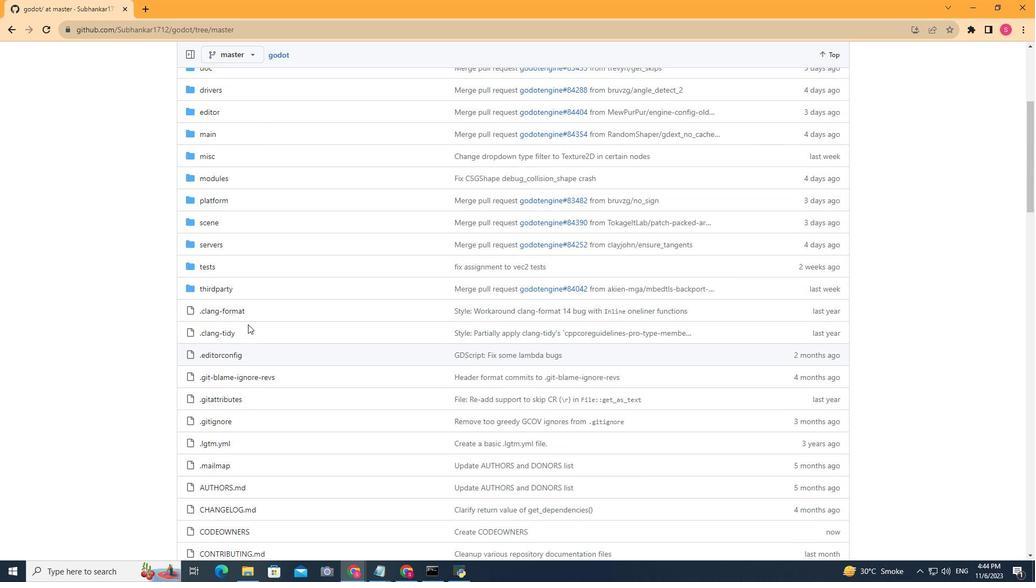 
Action: Mouse scrolled (245, 329) with delta (0, 0)
Screenshot: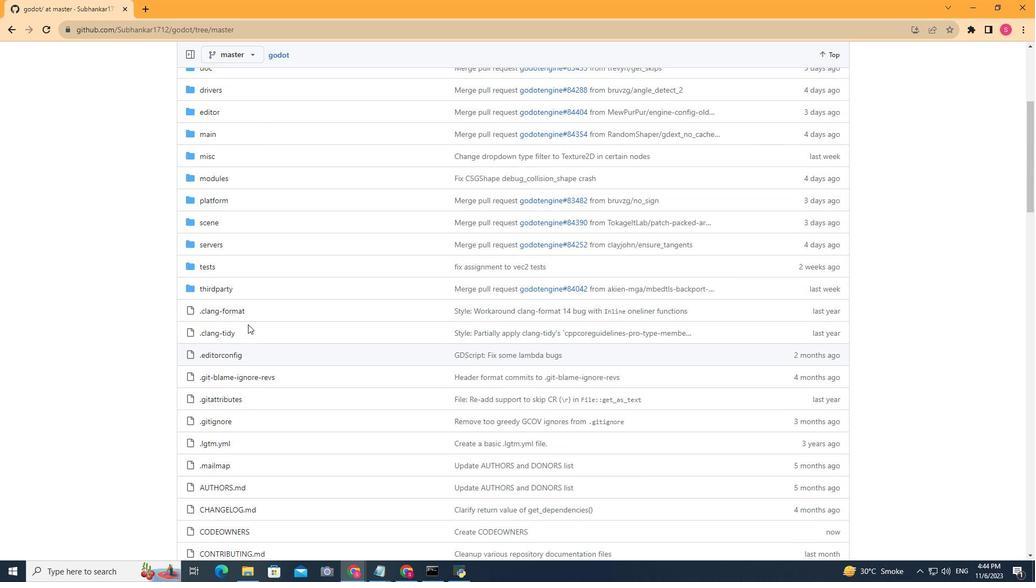 
Action: Mouse scrolled (245, 329) with delta (0, 0)
Screenshot: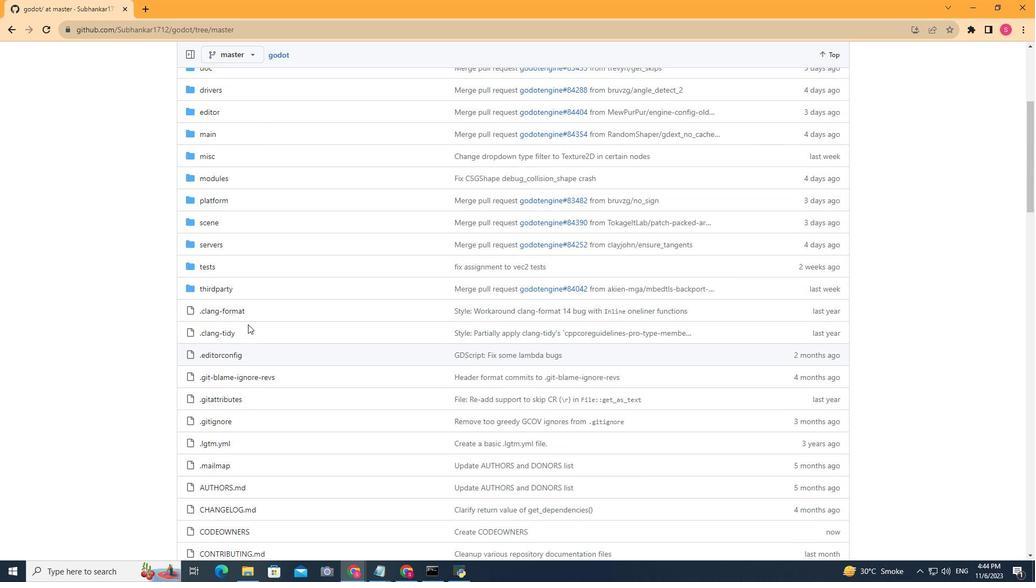 
Action: Mouse scrolled (245, 329) with delta (0, 0)
Screenshot: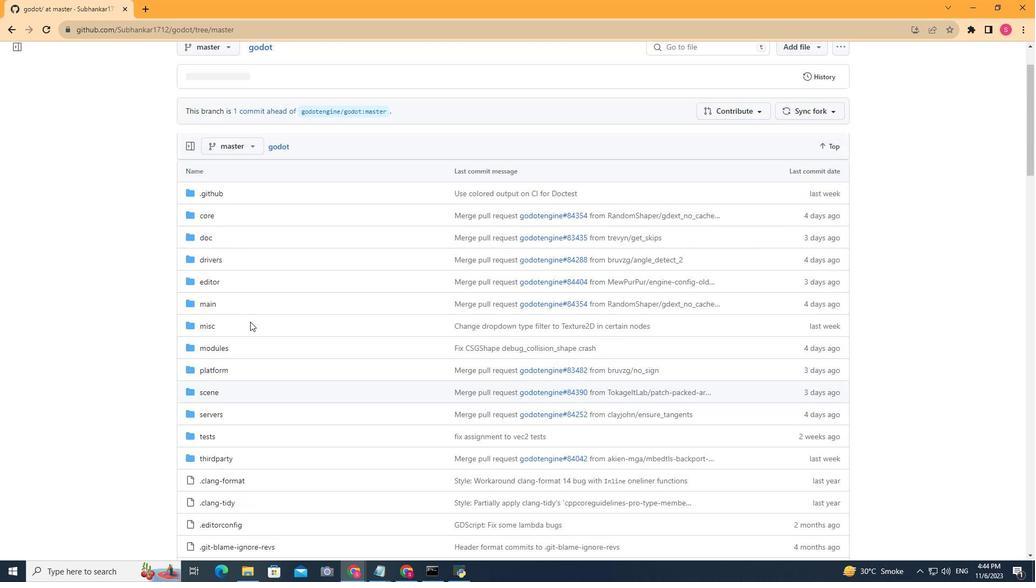 
Action: Mouse moved to (245, 327)
Screenshot: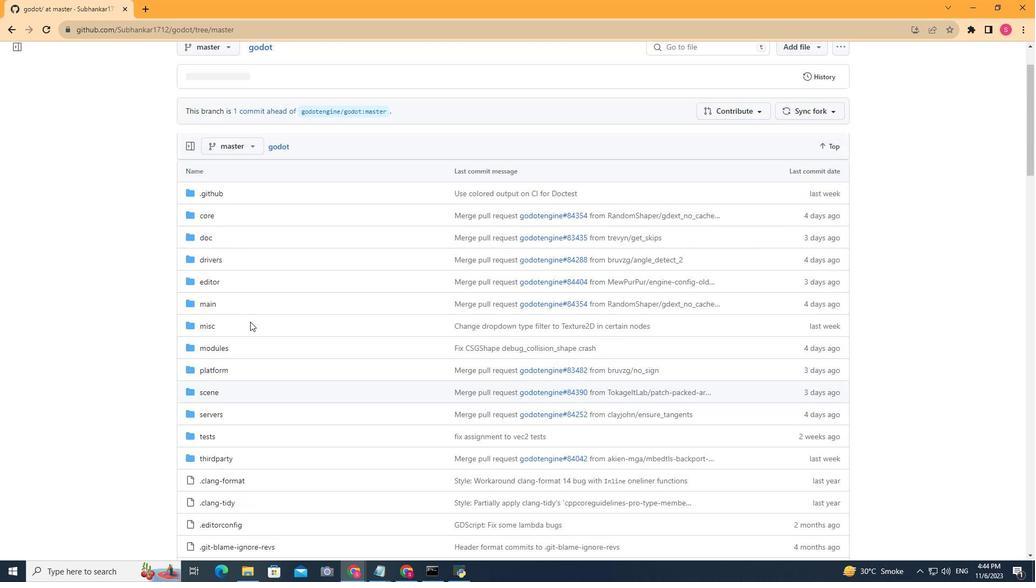 
Action: Mouse scrolled (245, 328) with delta (0, 0)
Screenshot: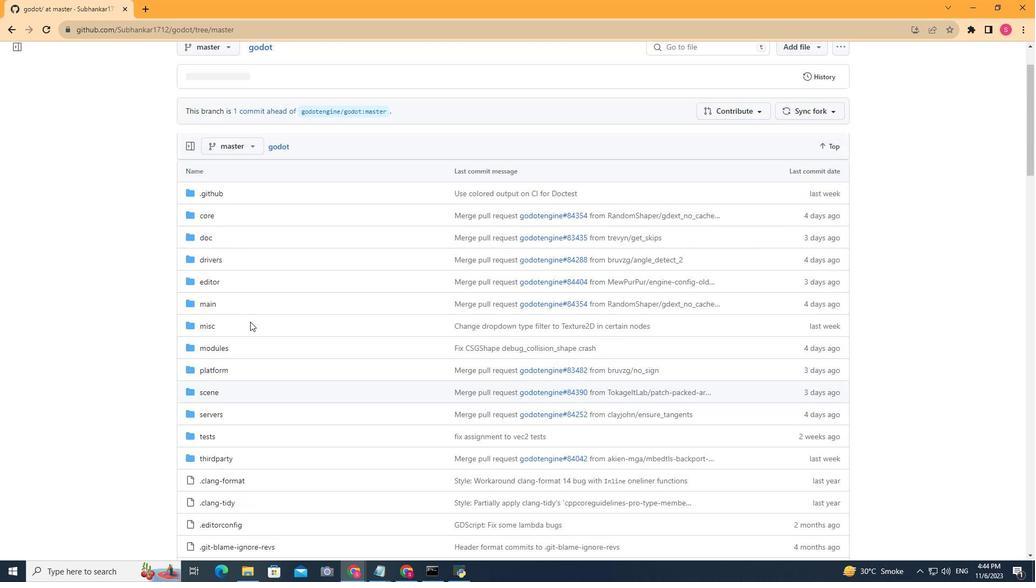 
Action: Mouse moved to (246, 327)
Screenshot: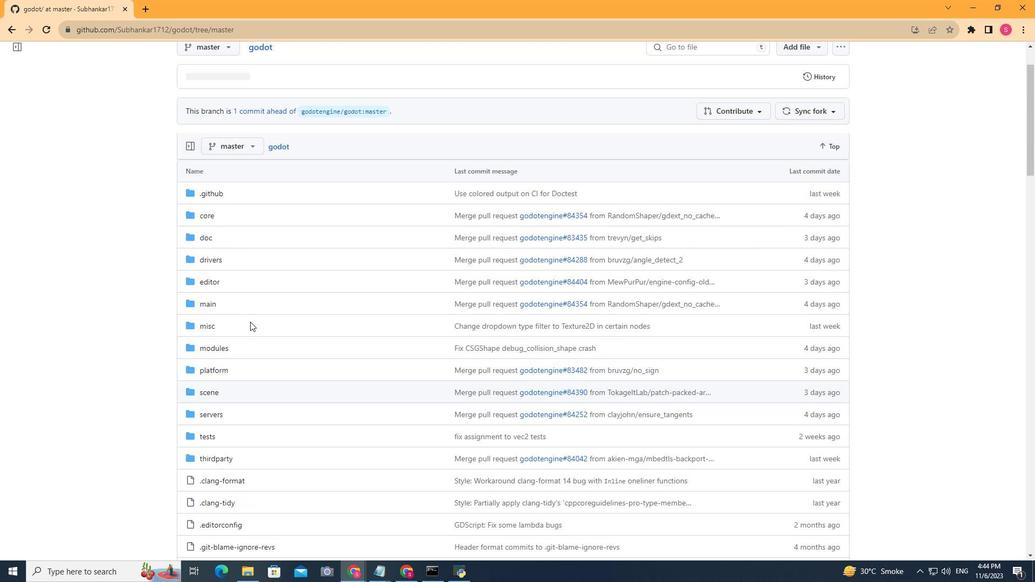 
Action: Mouse scrolled (246, 327) with delta (0, 0)
Screenshot: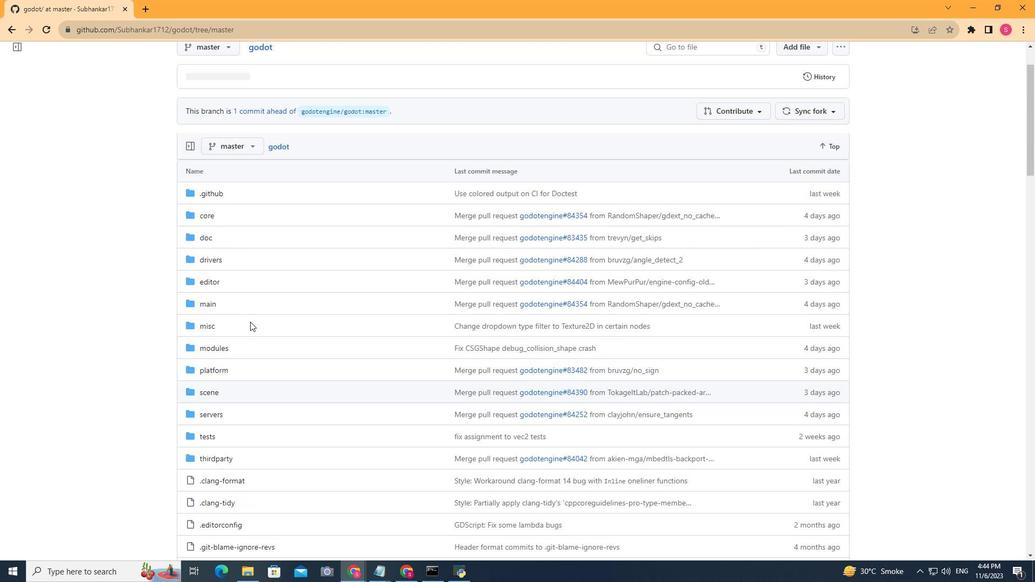 
Action: Mouse moved to (251, 318)
Screenshot: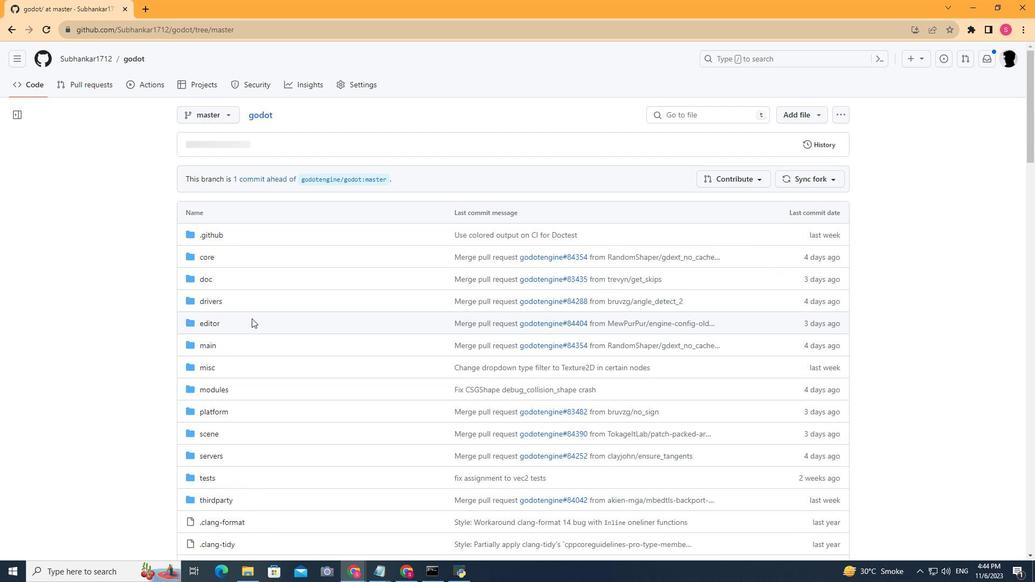 
Action: Mouse scrolled (251, 319) with delta (0, 0)
Screenshot: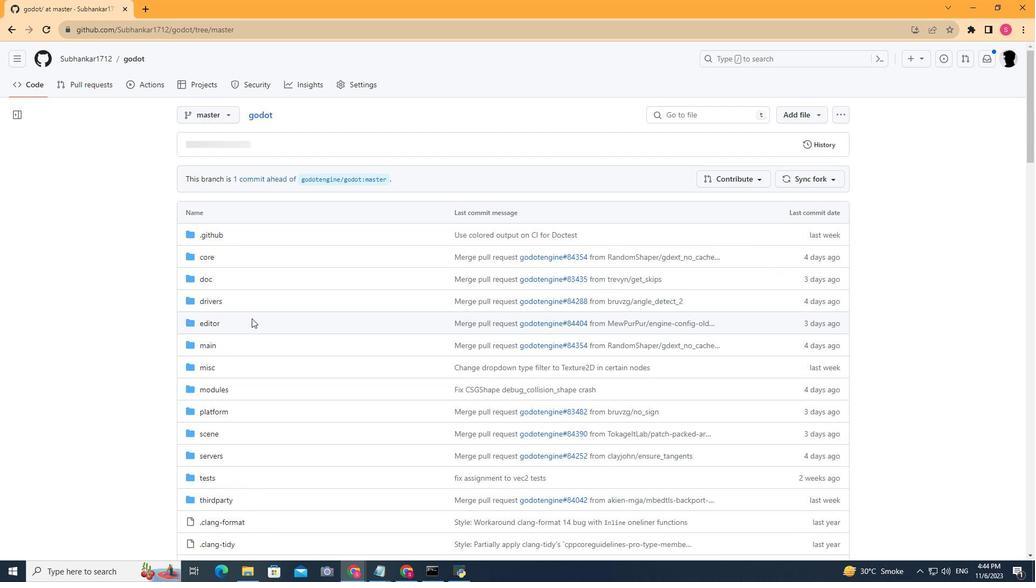 
Action: Mouse moved to (280, 306)
Screenshot: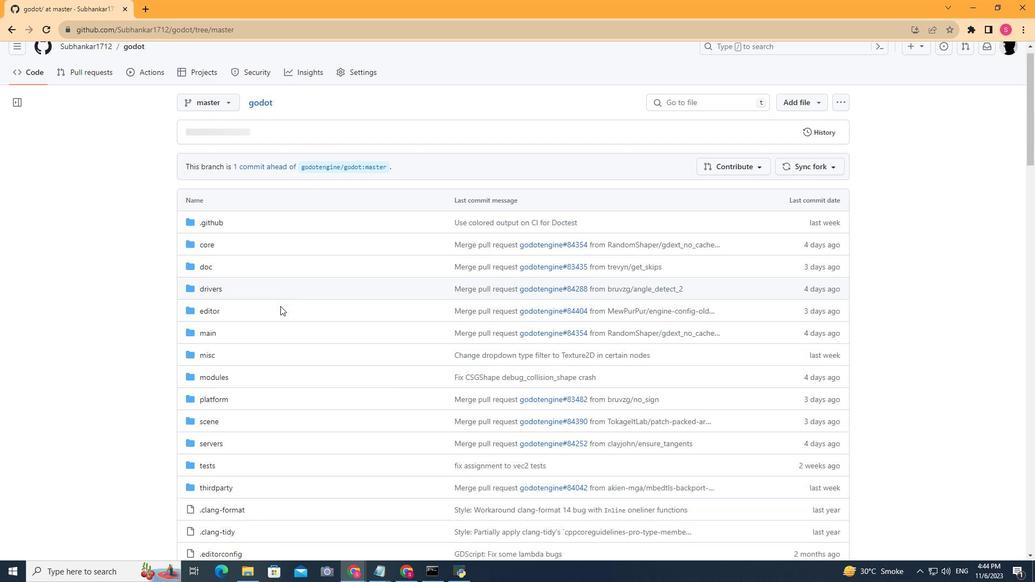 
Action: Mouse scrolled (280, 305) with delta (0, 0)
Screenshot: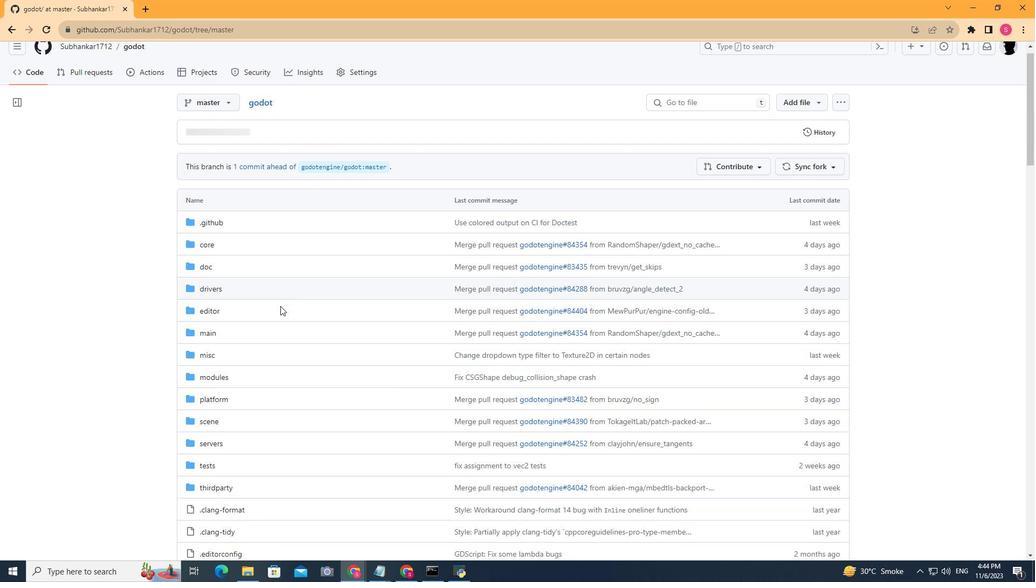 
Action: Mouse scrolled (280, 305) with delta (0, 0)
Screenshot: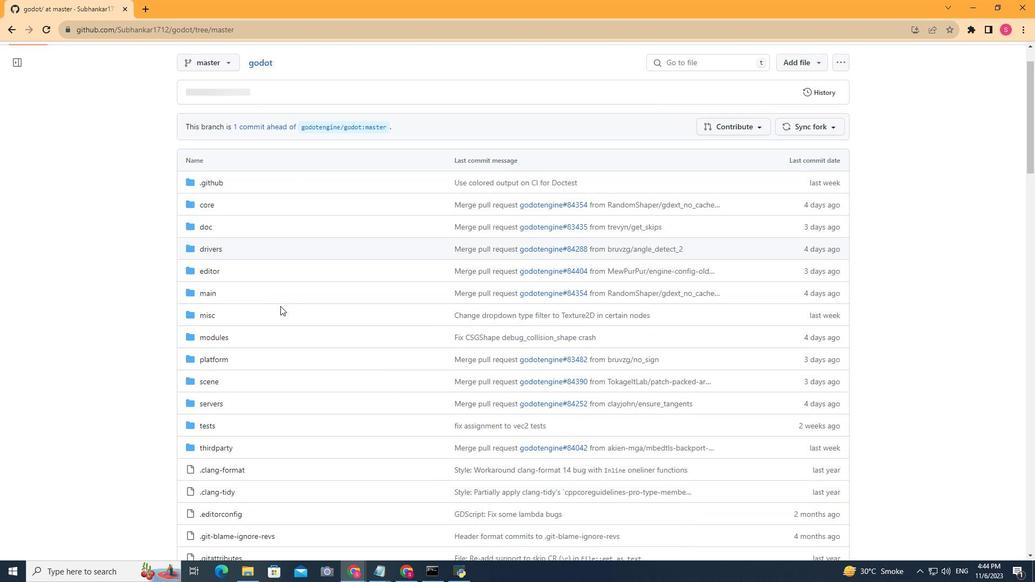 
Action: Mouse scrolled (280, 305) with delta (0, 0)
Screenshot: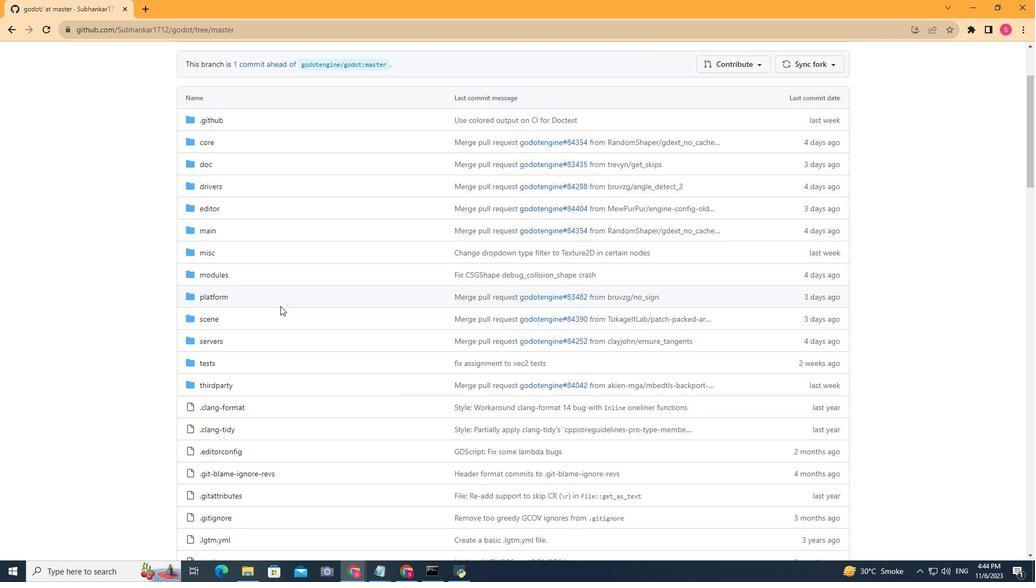 
Action: Mouse scrolled (280, 305) with delta (0, 0)
Screenshot: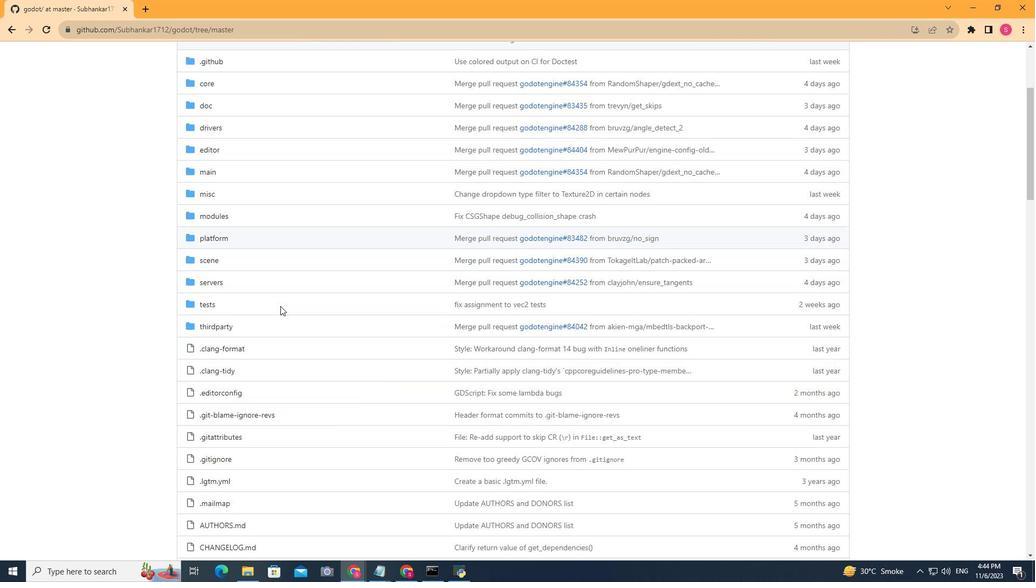 
Action: Mouse scrolled (280, 305) with delta (0, 0)
Screenshot: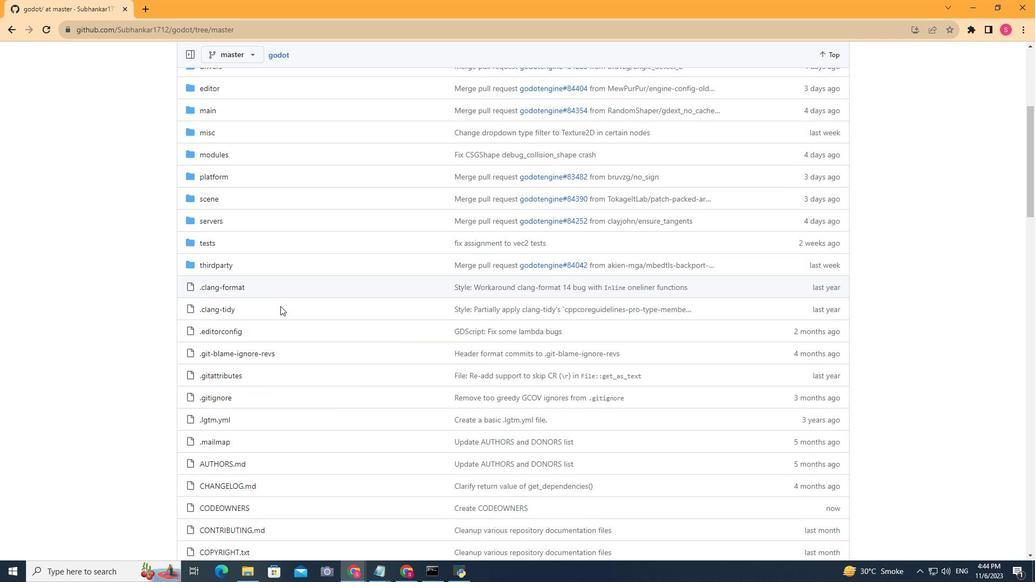 
Action: Mouse scrolled (280, 305) with delta (0, 0)
Screenshot: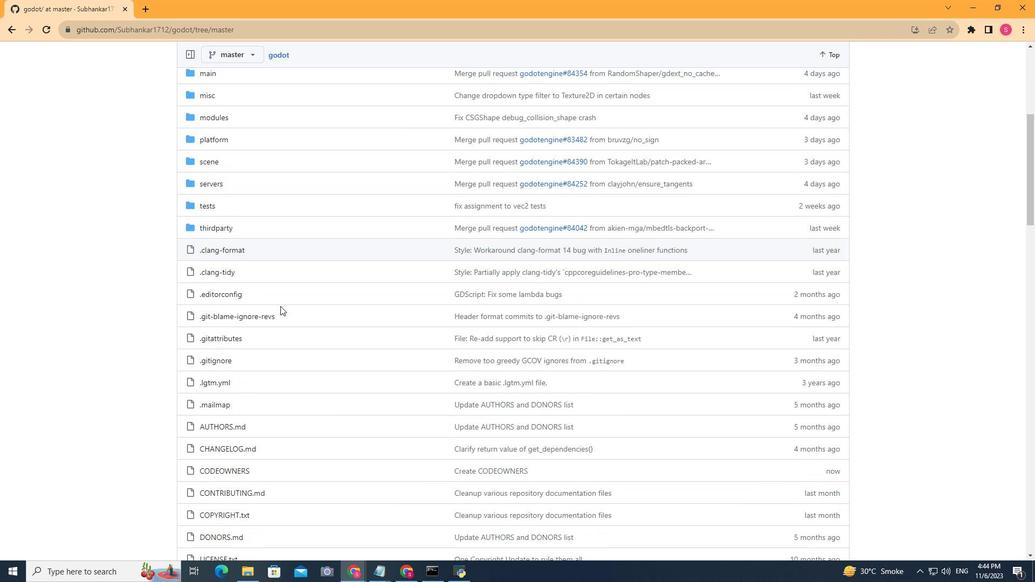 
Action: Mouse scrolled (280, 305) with delta (0, 0)
Screenshot: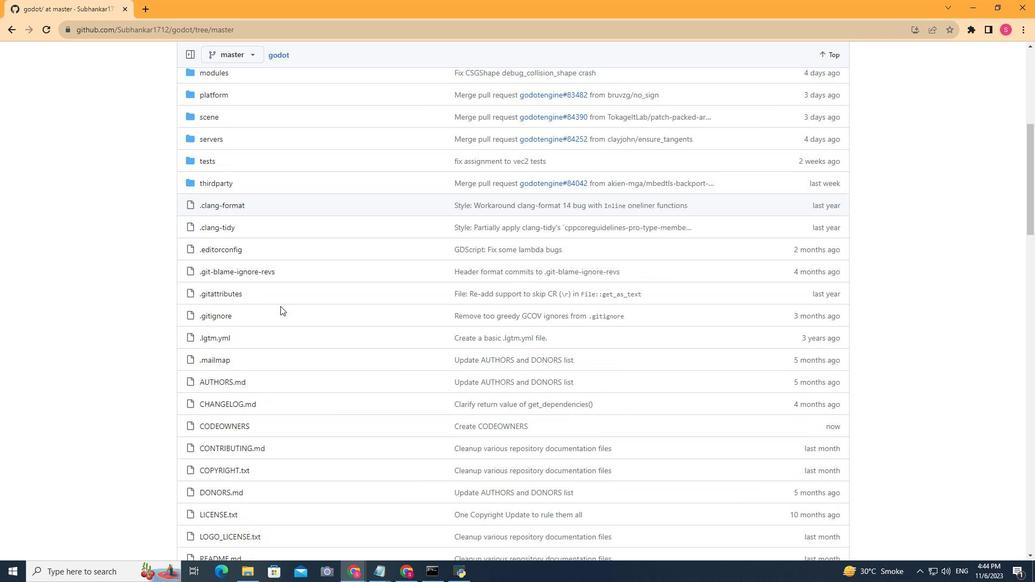 
Action: Mouse scrolled (280, 305) with delta (0, 0)
Screenshot: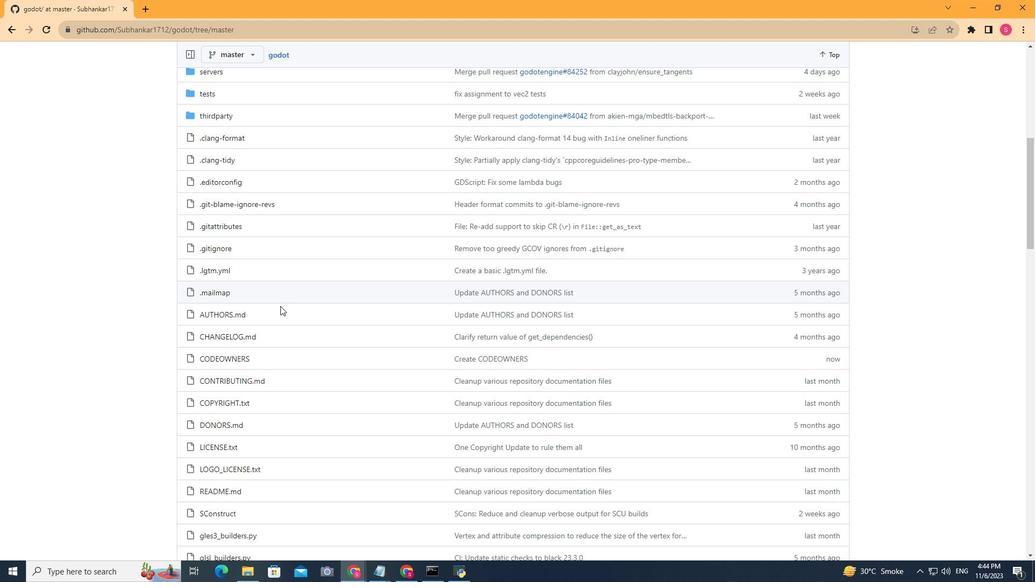 
Action: Mouse moved to (234, 314)
Screenshot: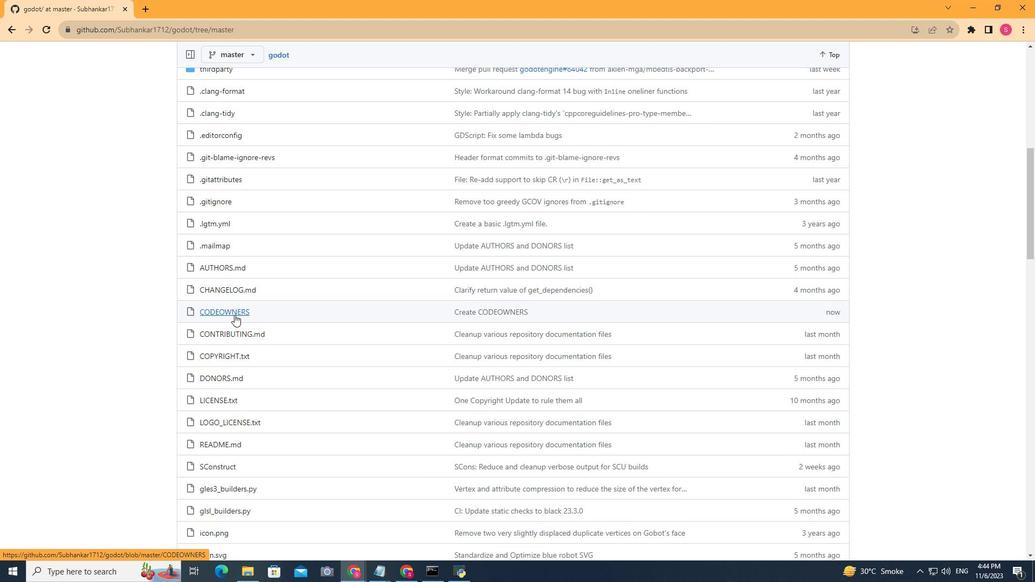 
Action: Mouse pressed left at (234, 314)
Screenshot: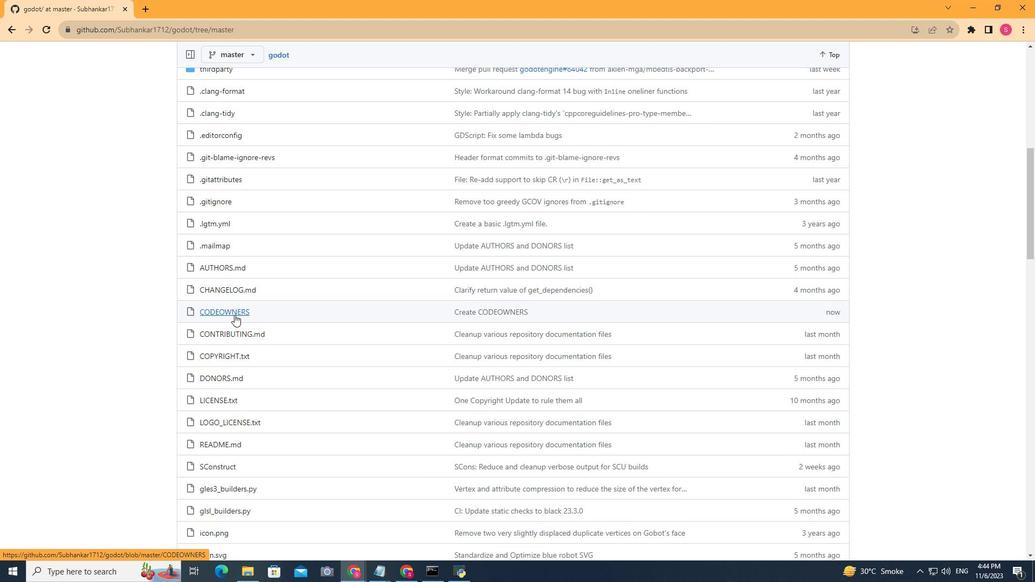 
Action: Mouse moved to (355, 268)
Screenshot: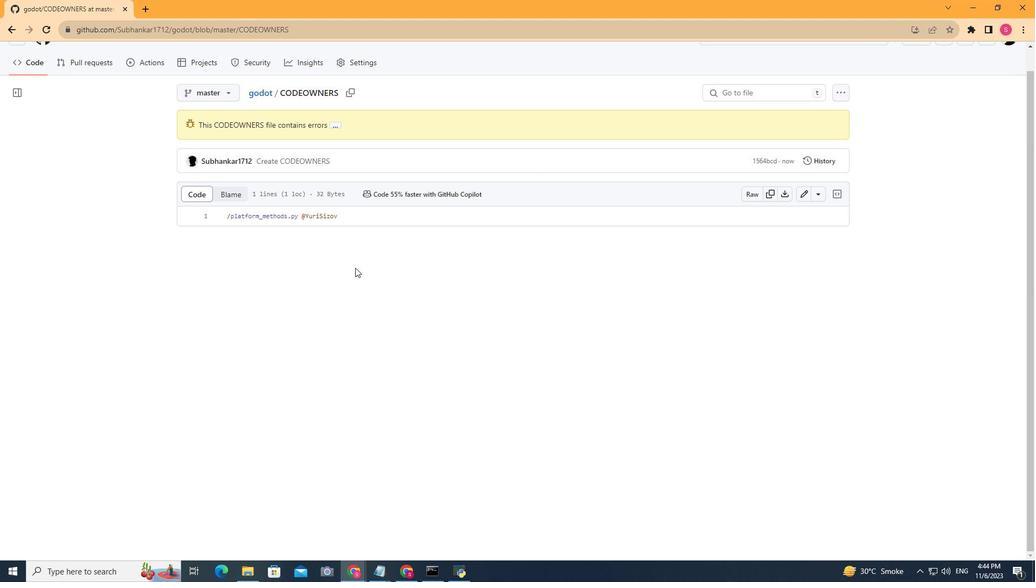
Action: Mouse scrolled (355, 268) with delta (0, 0)
Screenshot: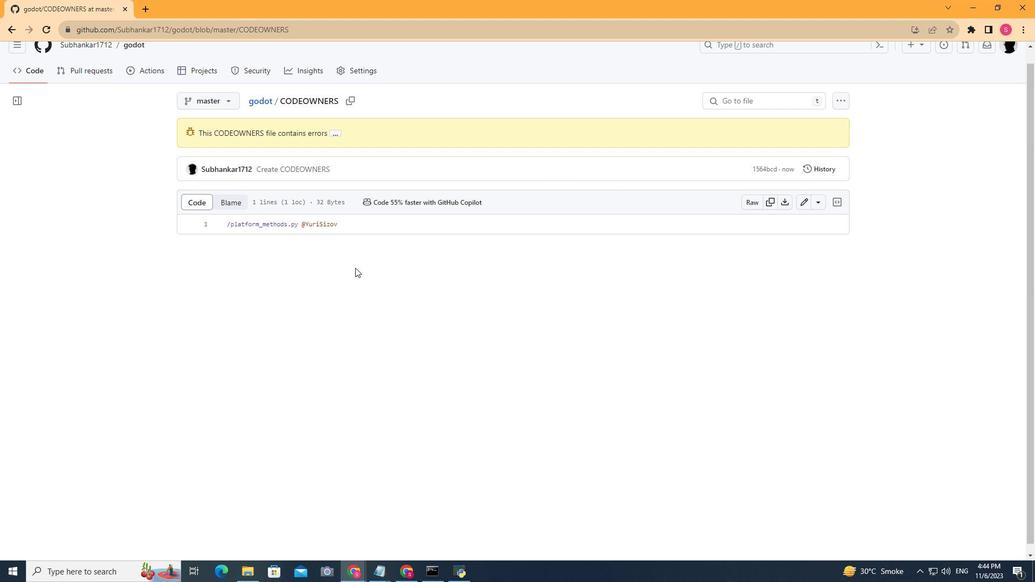 
Action: Mouse moved to (344, 197)
Screenshot: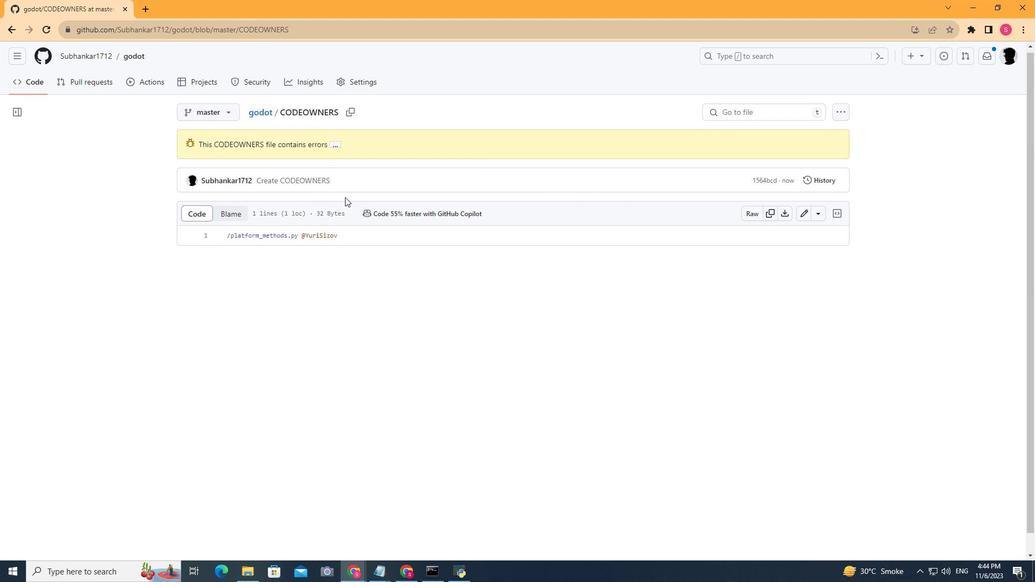 
Action: Mouse scrolled (344, 196) with delta (0, 0)
Screenshot: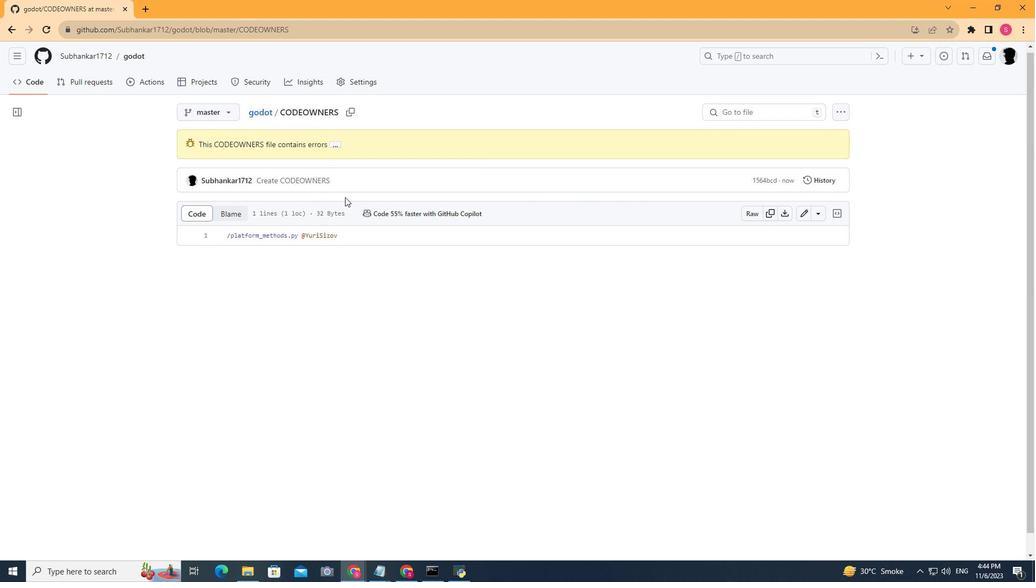 
Action: Mouse scrolled (344, 196) with delta (0, 0)
Screenshot: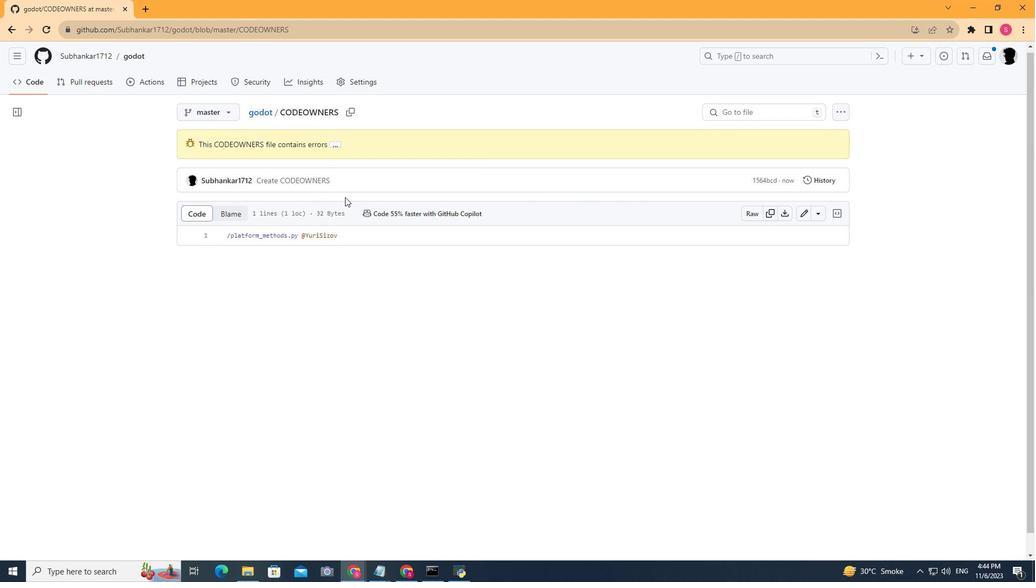 
Action: Mouse moved to (351, 220)
Screenshot: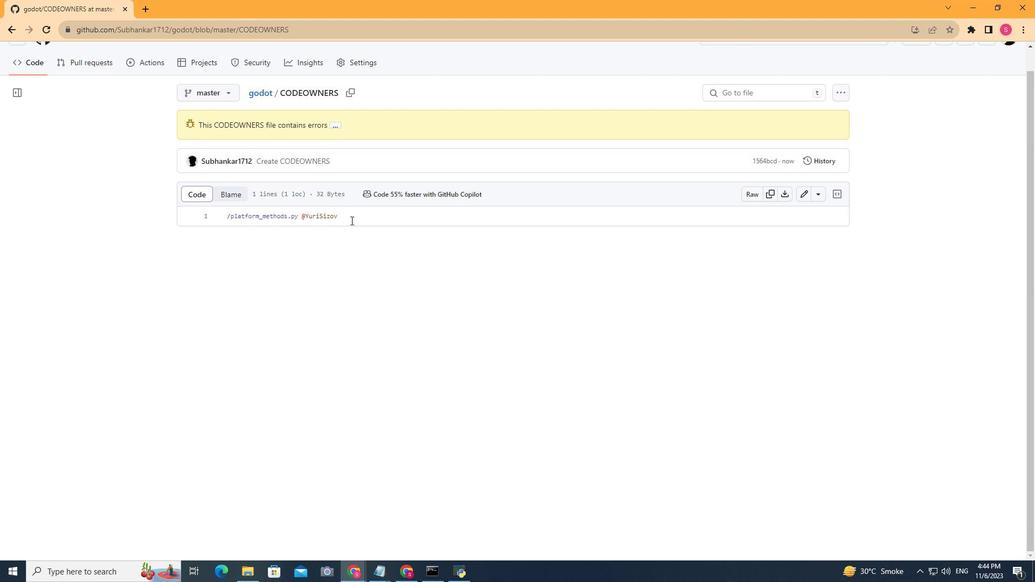 
Action: Mouse scrolled (351, 221) with delta (0, 0)
Screenshot: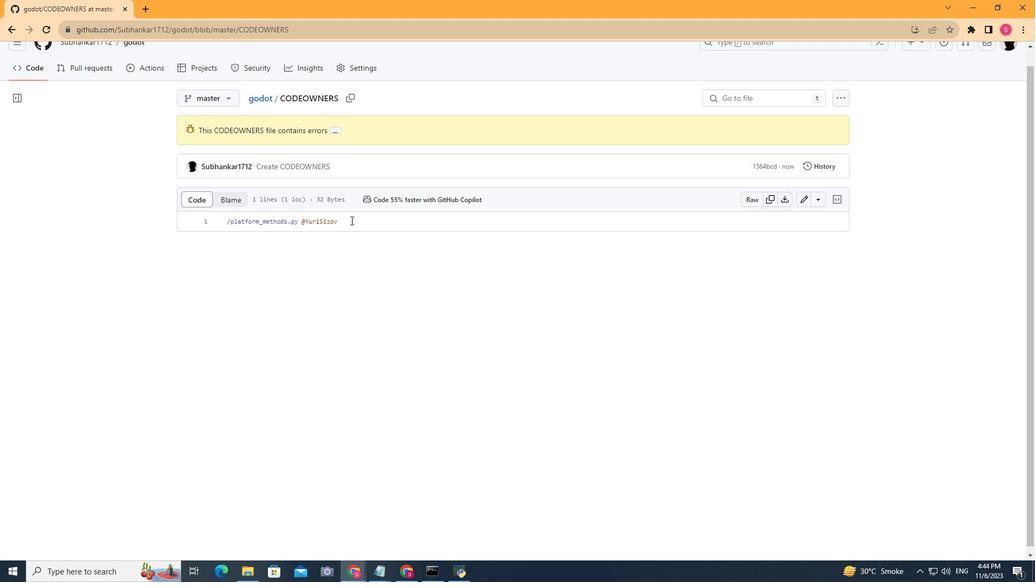 
Action: Mouse scrolled (351, 221) with delta (0, 0)
Screenshot: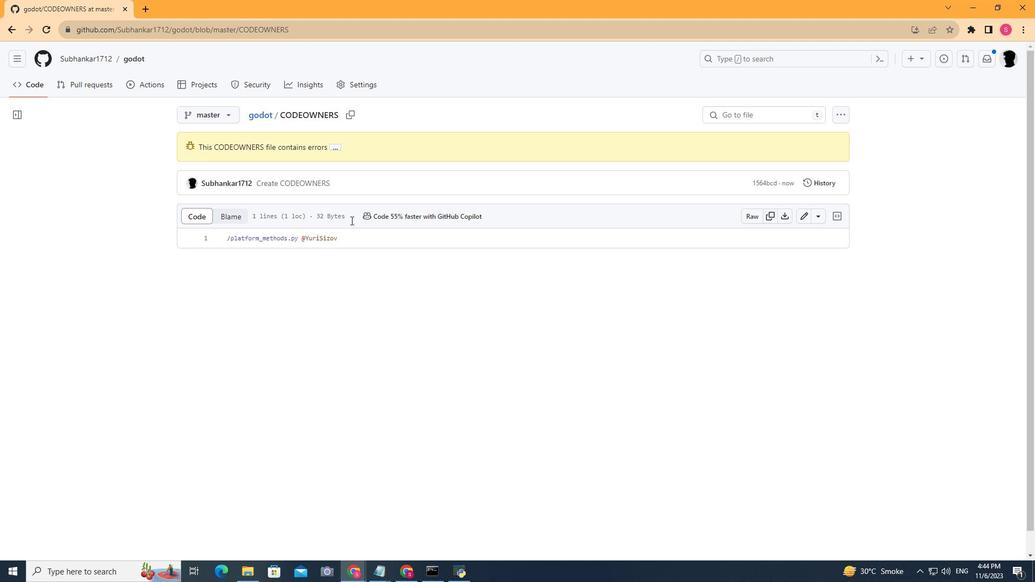 
Action: Mouse moved to (37, 85)
Screenshot: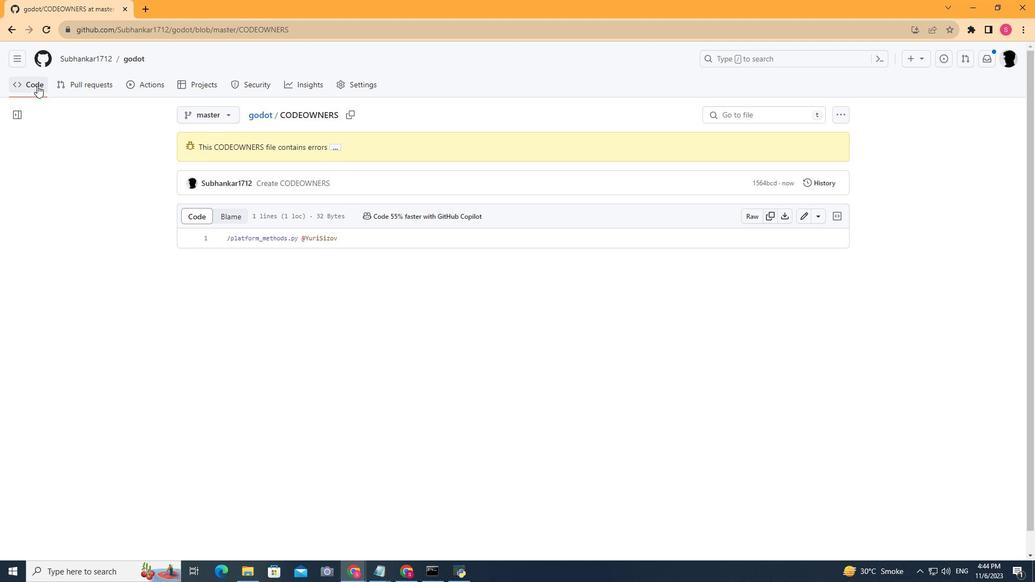 
Action: Mouse pressed left at (37, 85)
Screenshot: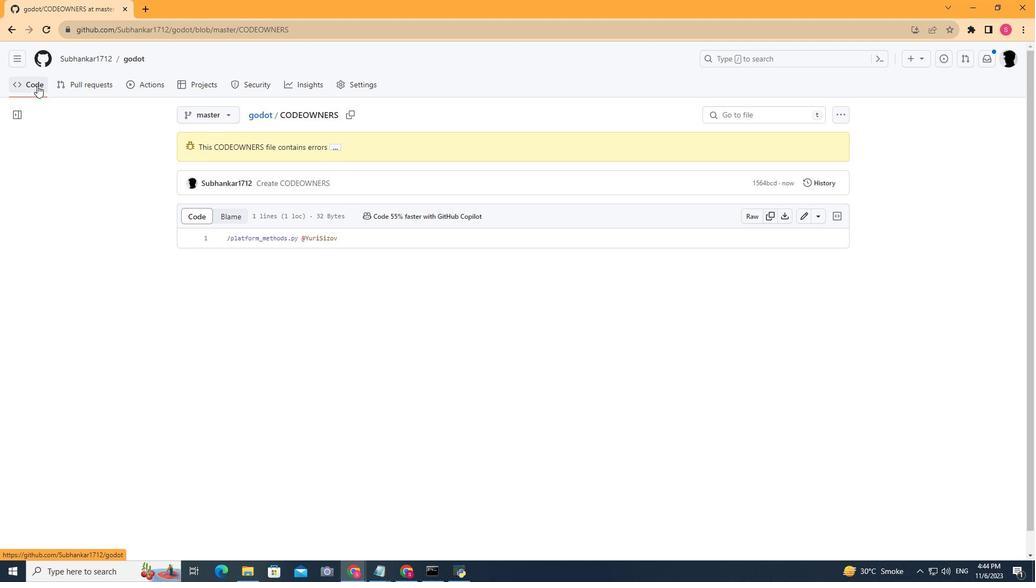 
Action: Mouse moved to (341, 258)
Screenshot: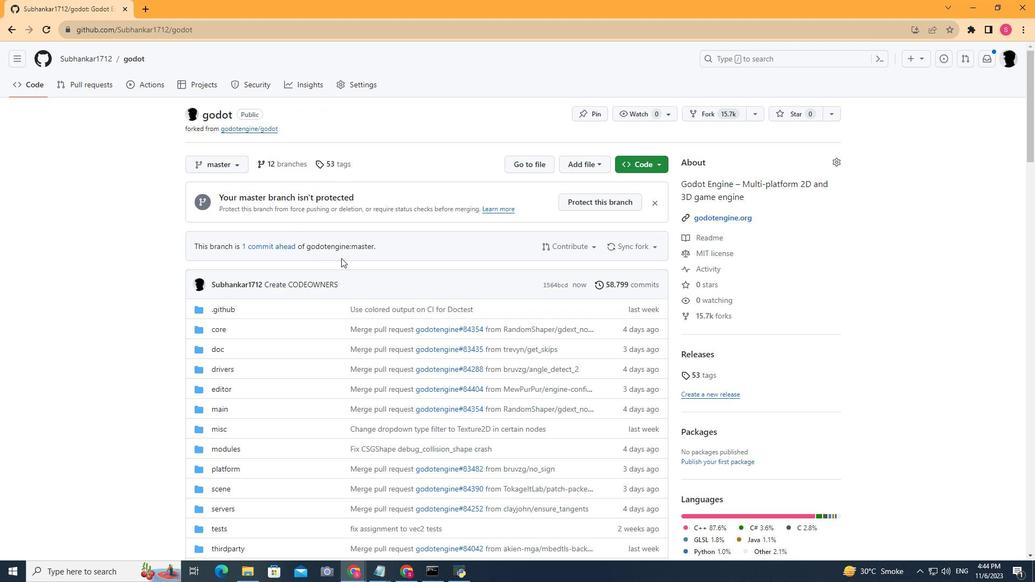 
Action: Mouse scrolled (341, 257) with delta (0, 0)
Screenshot: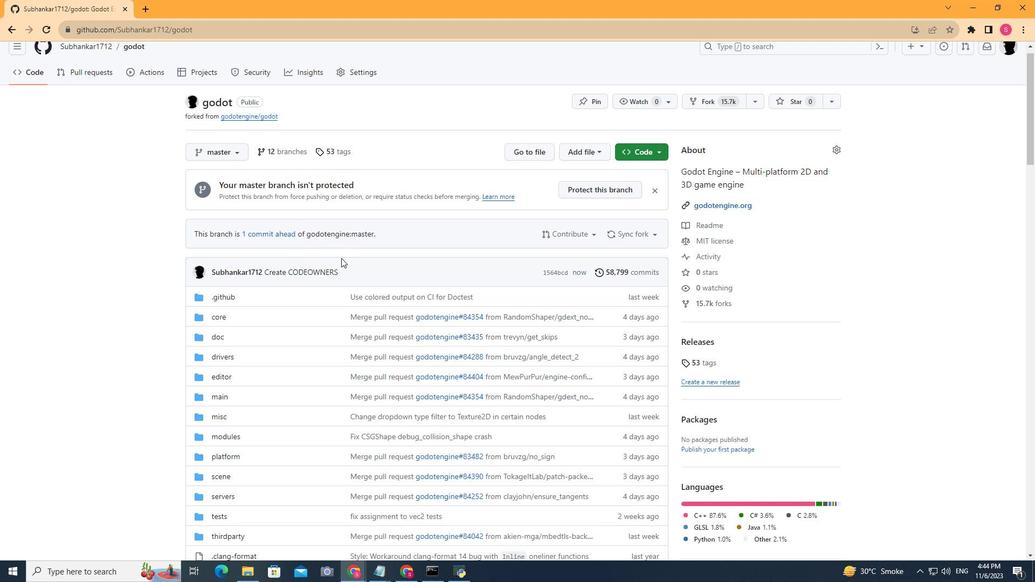 
Action: Mouse scrolled (341, 257) with delta (0, 0)
Screenshot: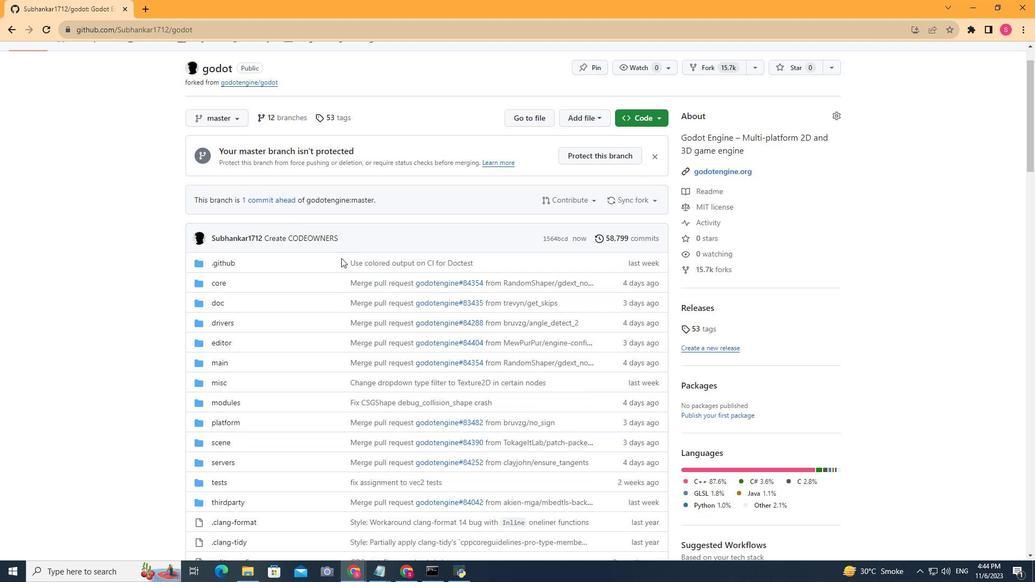 
Action: Mouse scrolled (341, 257) with delta (0, 0)
Screenshot: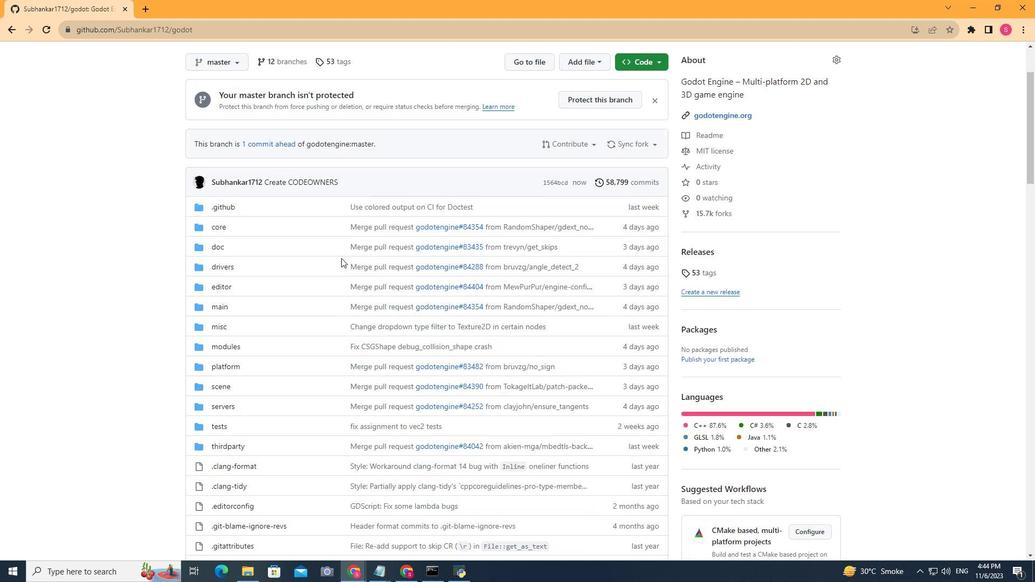 
Action: Mouse scrolled (341, 257) with delta (0, 0)
Screenshot: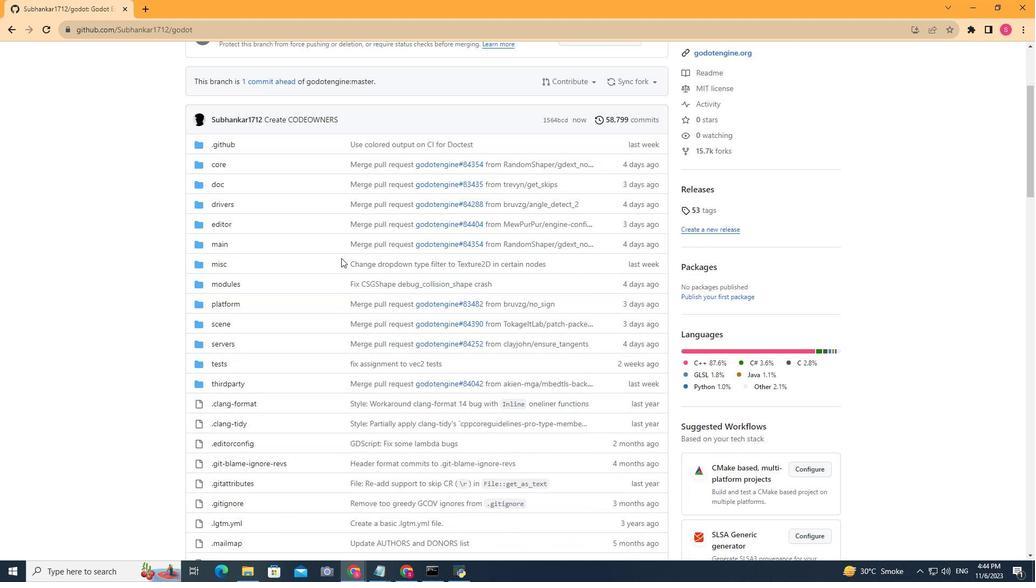 
Action: Mouse moved to (236, 351)
Screenshot: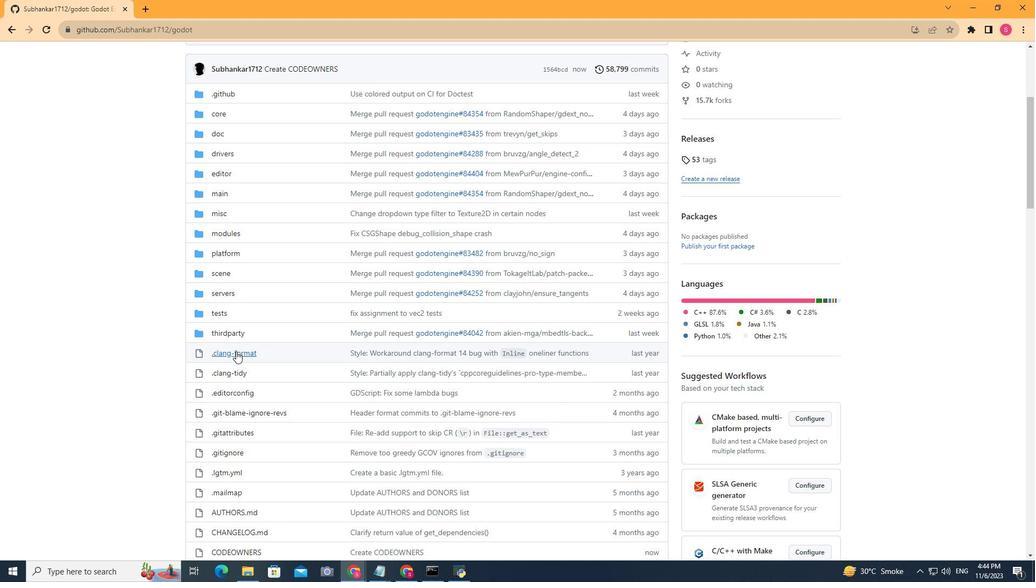 
Action: Mouse scrolled (236, 351) with delta (0, 0)
Screenshot: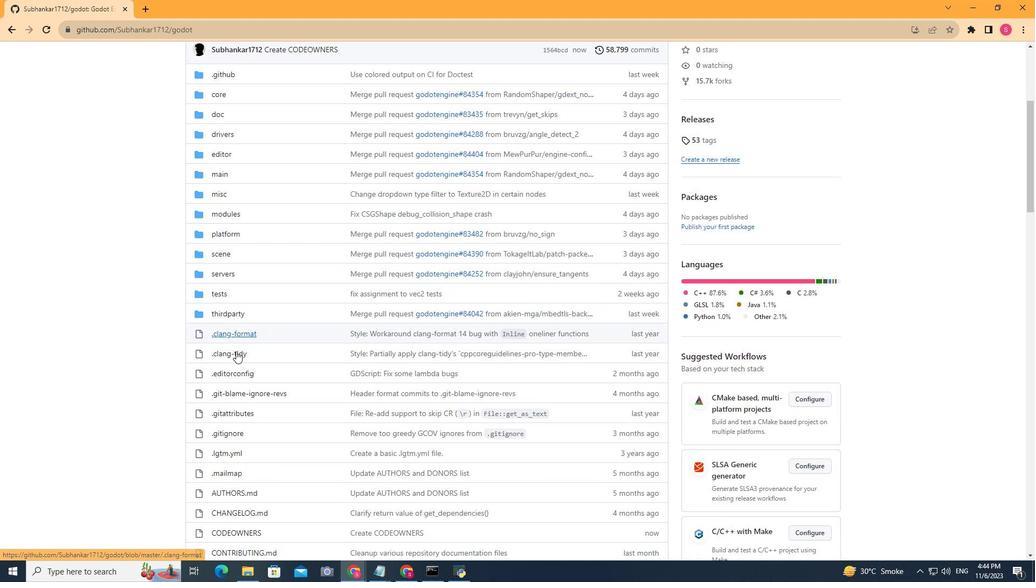 
Action: Mouse scrolled (236, 351) with delta (0, 0)
Screenshot: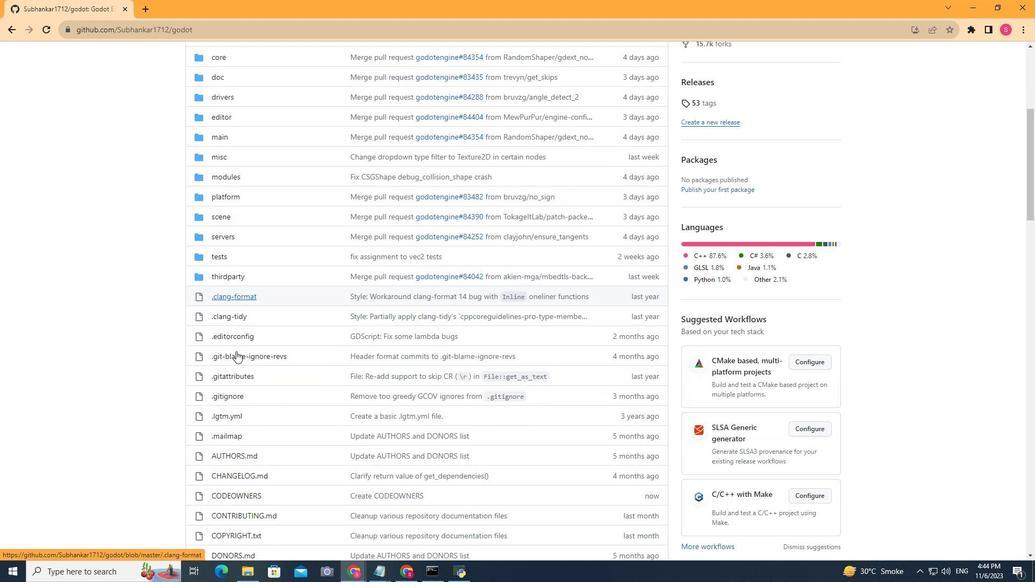 
Action: Mouse scrolled (236, 351) with delta (0, 0)
Screenshot: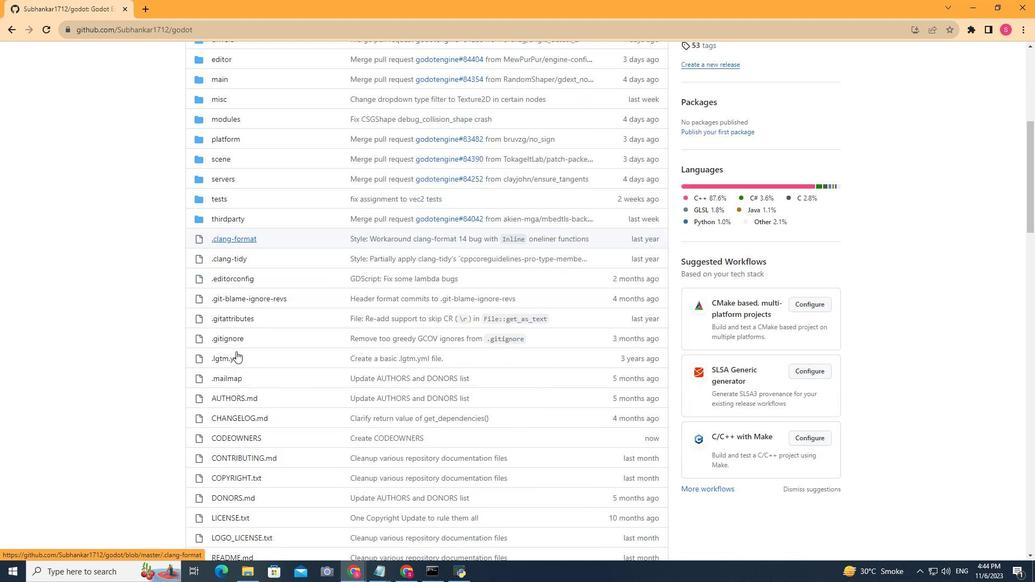
Action: Mouse scrolled (236, 351) with delta (0, 0)
Screenshot: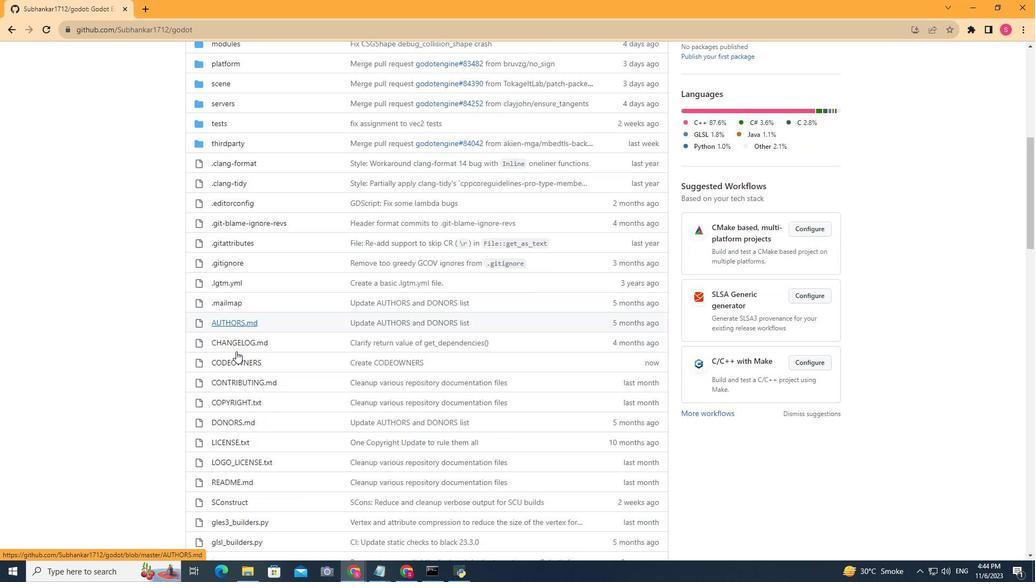 
Action: Mouse scrolled (236, 351) with delta (0, 0)
Screenshot: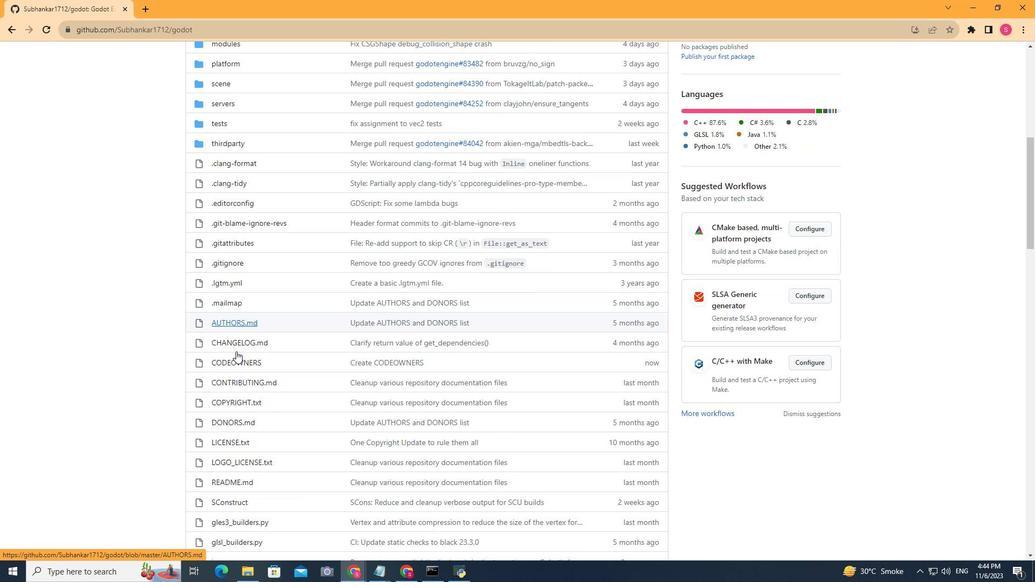 
Action: Mouse moved to (277, 286)
Screenshot: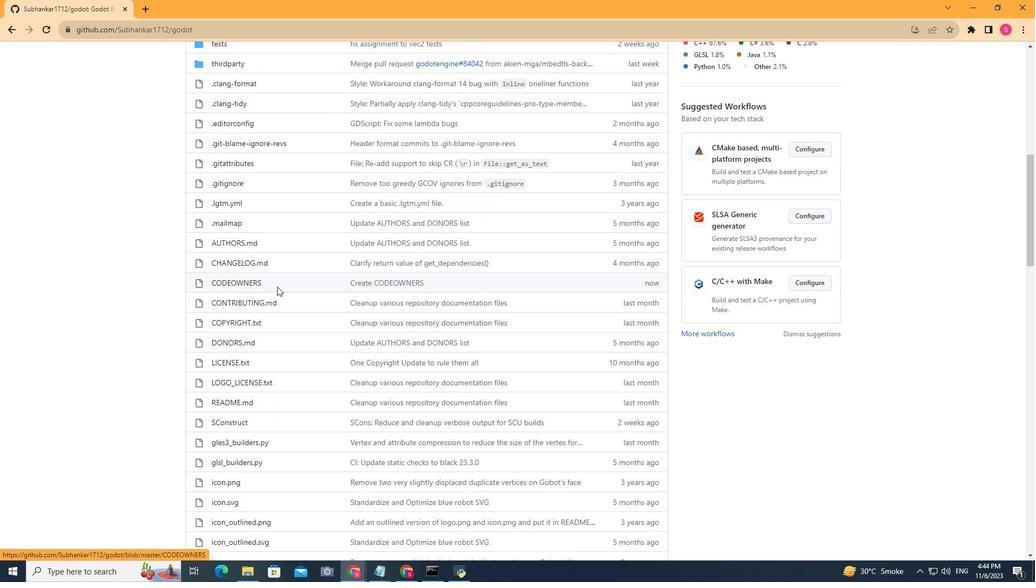
